 Task: Find connections with filter location Rio das Pedras with filter topic #fintechwith filter profile language Potuguese with filter current company Springer Nature Technology and Publishing Solutions with filter school Hansraj College with filter industry Retail with filter service category Bankruptcy Law with filter keywords title Photographer
Action: Mouse moved to (152, 209)
Screenshot: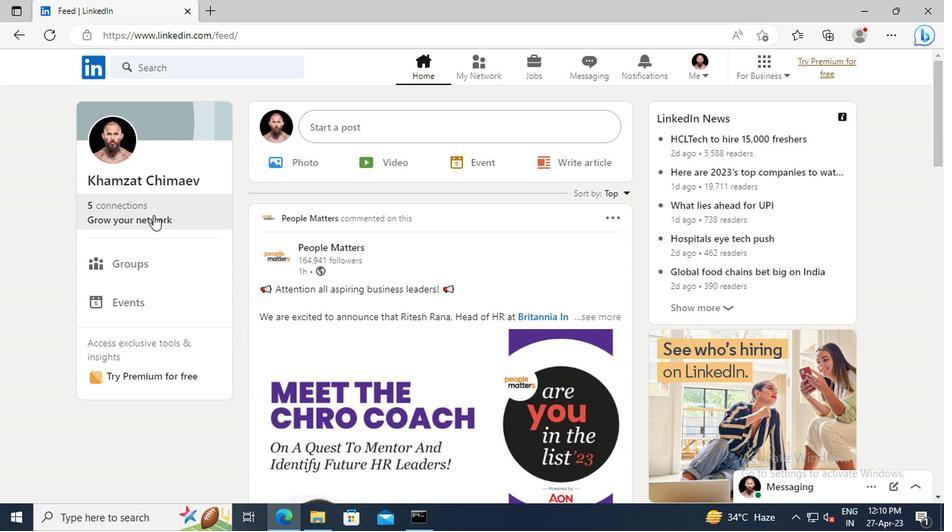 
Action: Mouse pressed left at (152, 209)
Screenshot: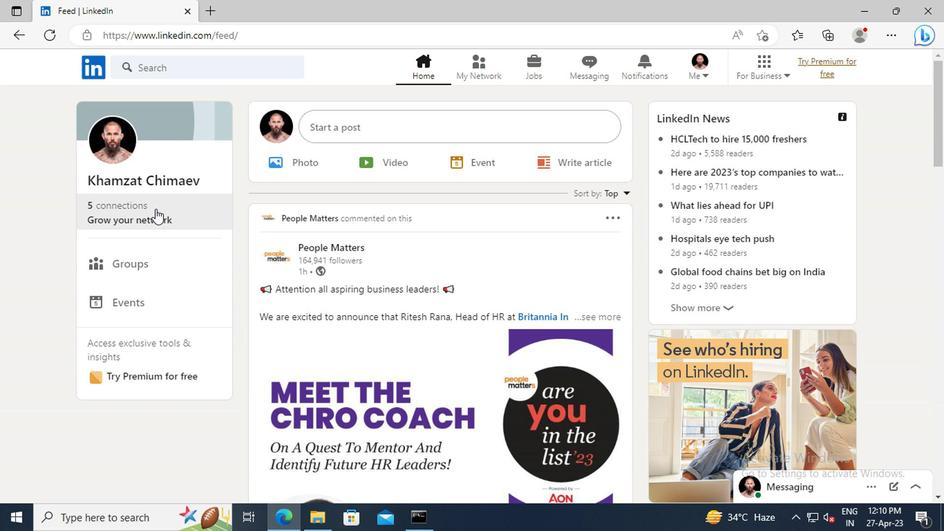 
Action: Mouse moved to (164, 152)
Screenshot: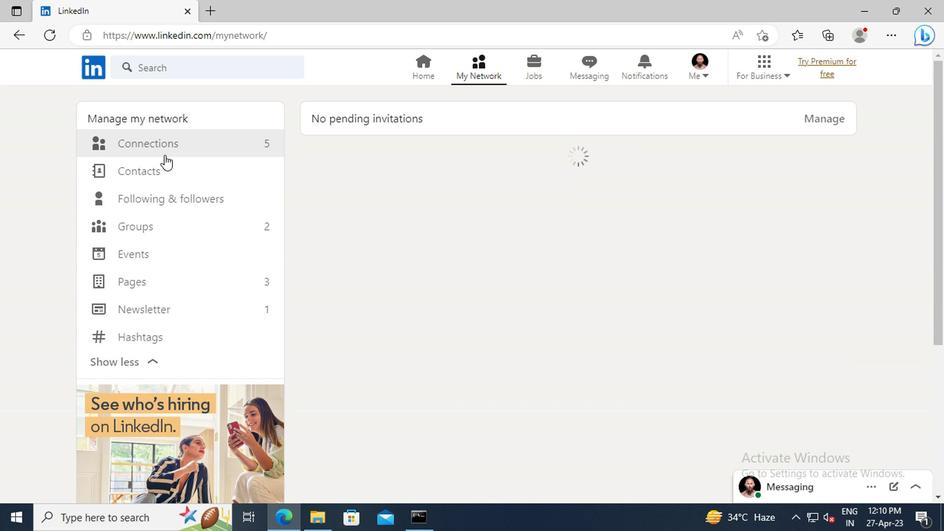 
Action: Mouse pressed left at (164, 152)
Screenshot: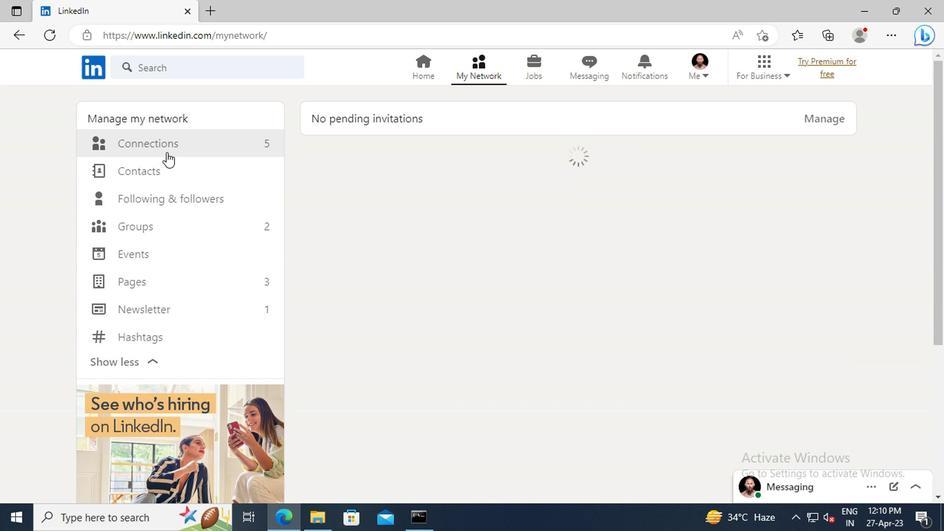 
Action: Mouse moved to (572, 149)
Screenshot: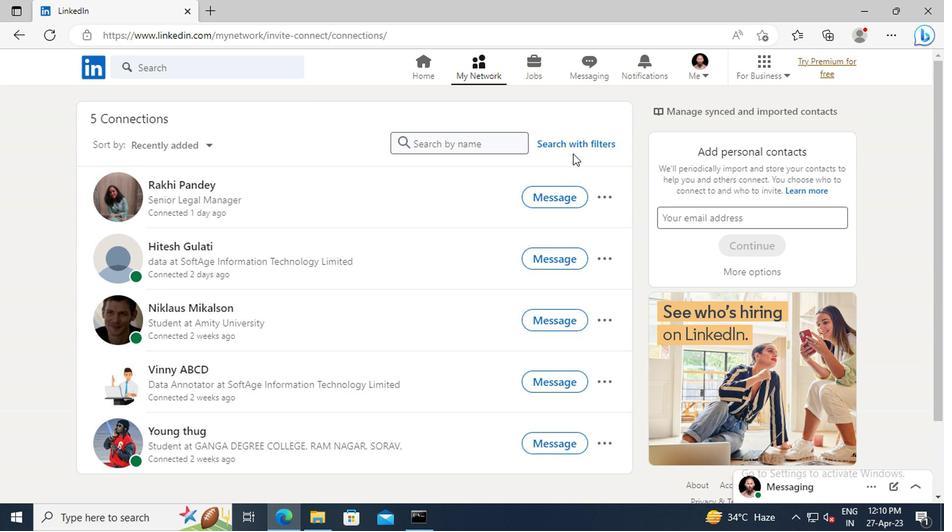 
Action: Mouse pressed left at (572, 149)
Screenshot: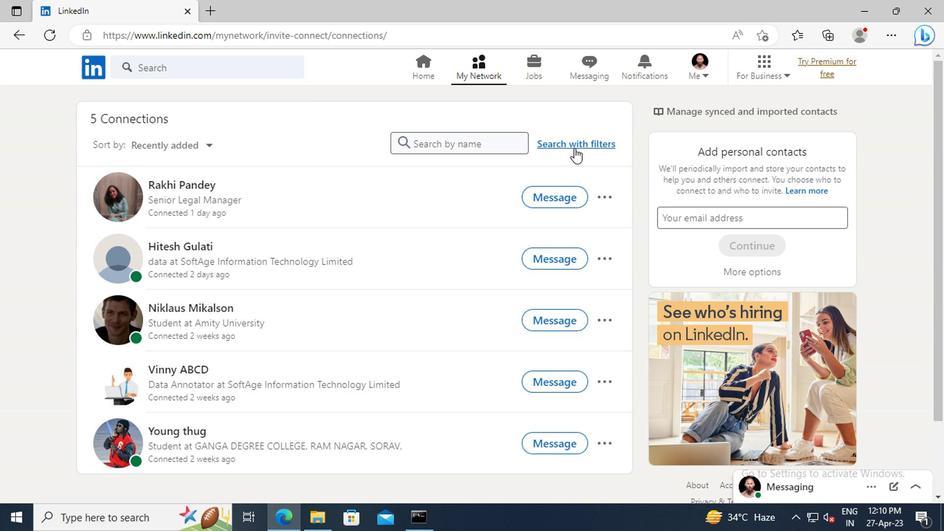 
Action: Mouse moved to (522, 112)
Screenshot: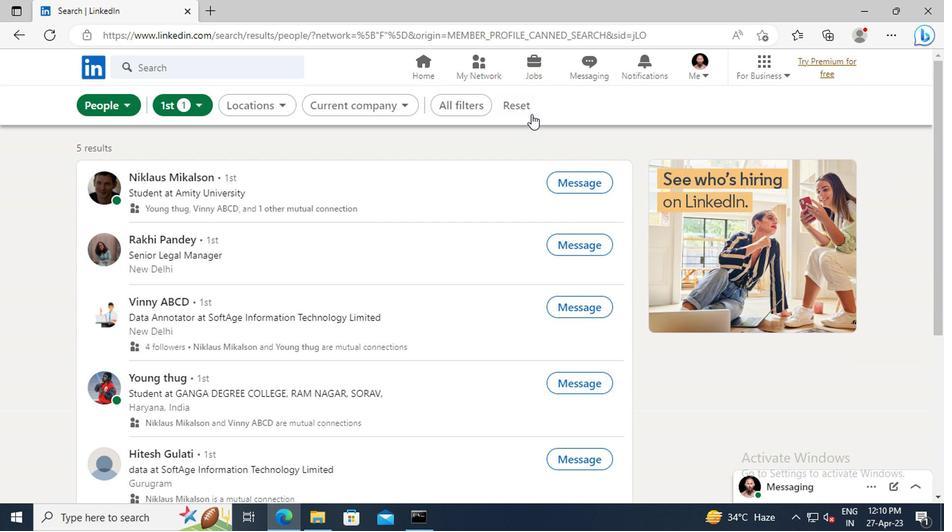 
Action: Mouse pressed left at (522, 112)
Screenshot: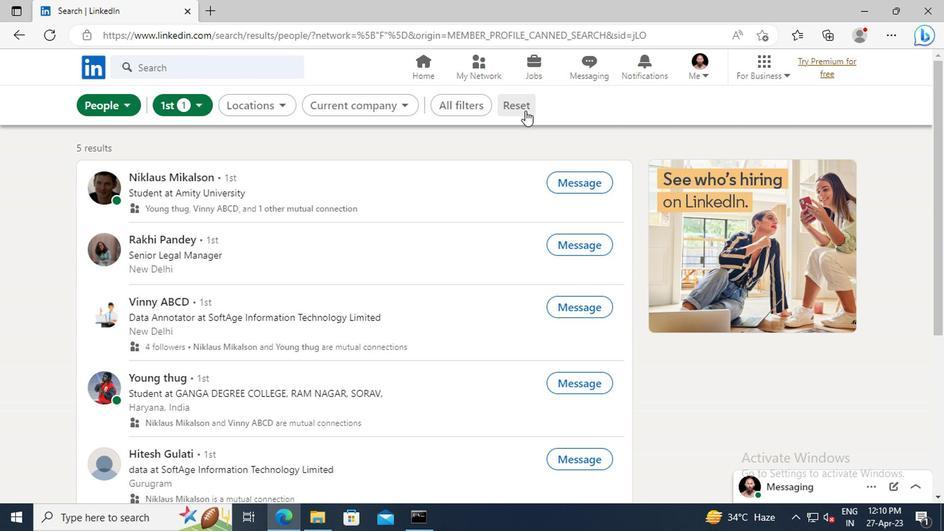 
Action: Mouse moved to (495, 108)
Screenshot: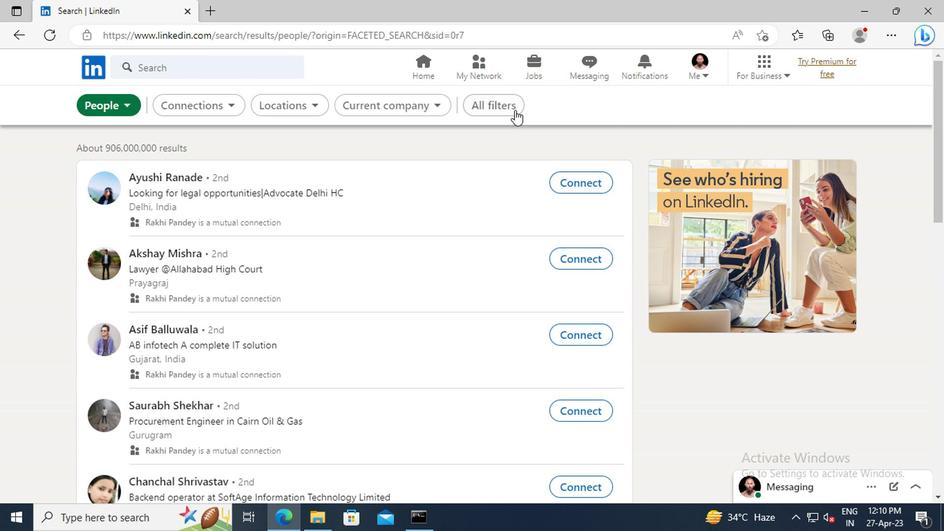 
Action: Mouse pressed left at (495, 108)
Screenshot: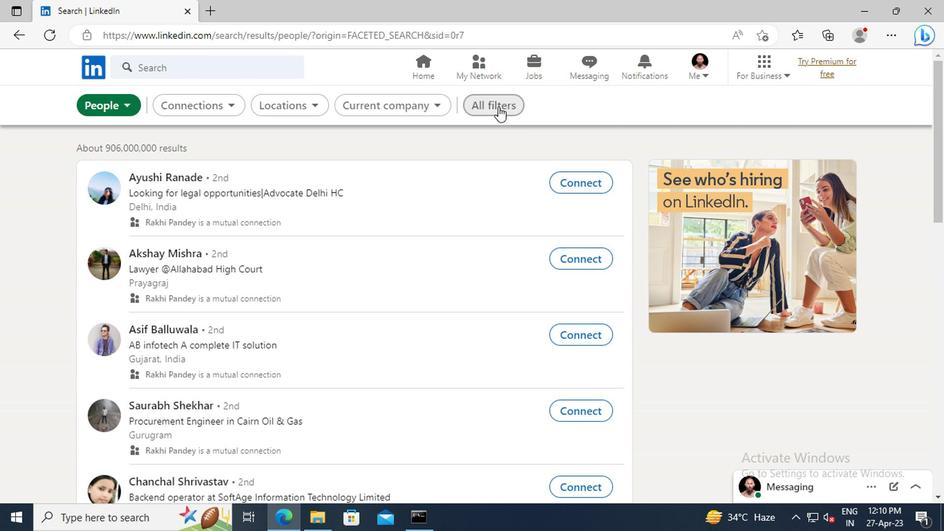 
Action: Mouse moved to (804, 226)
Screenshot: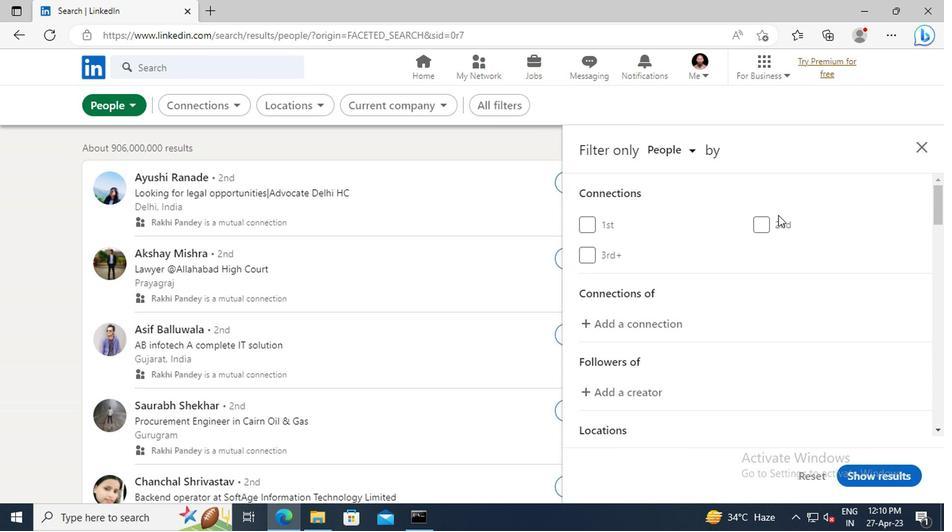 
Action: Mouse scrolled (804, 226) with delta (0, 0)
Screenshot: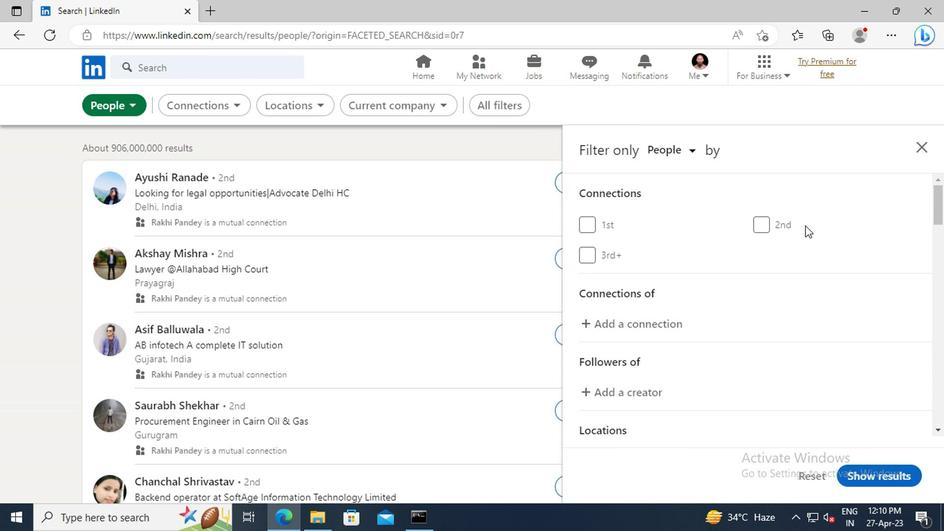 
Action: Mouse moved to (805, 227)
Screenshot: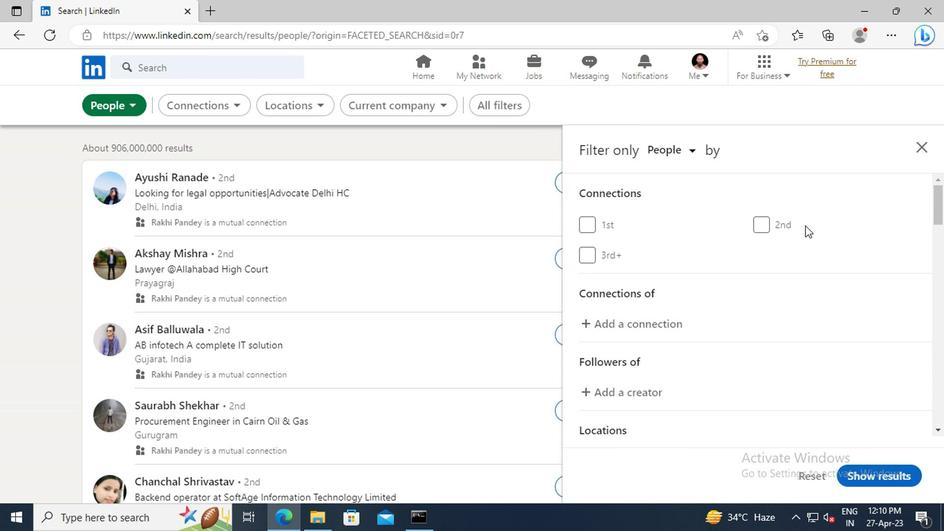 
Action: Mouse scrolled (805, 226) with delta (0, 0)
Screenshot: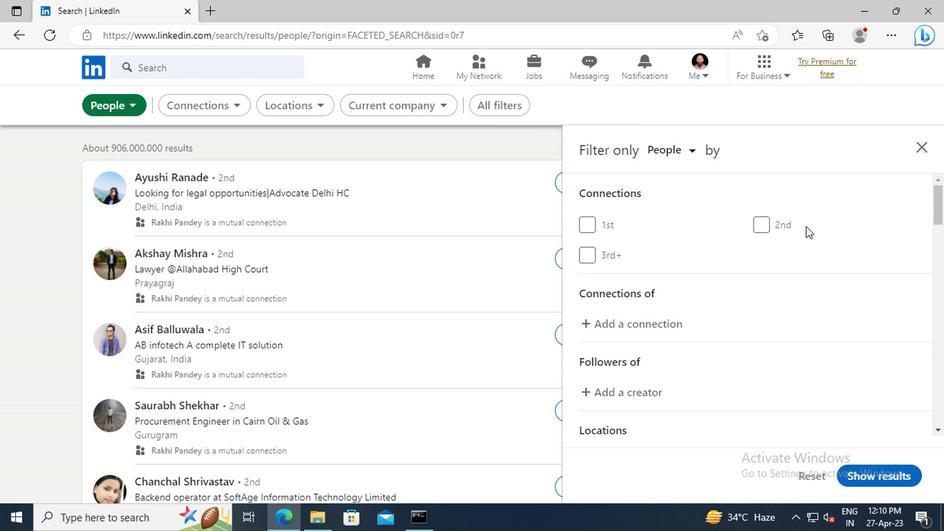 
Action: Mouse scrolled (805, 226) with delta (0, 0)
Screenshot: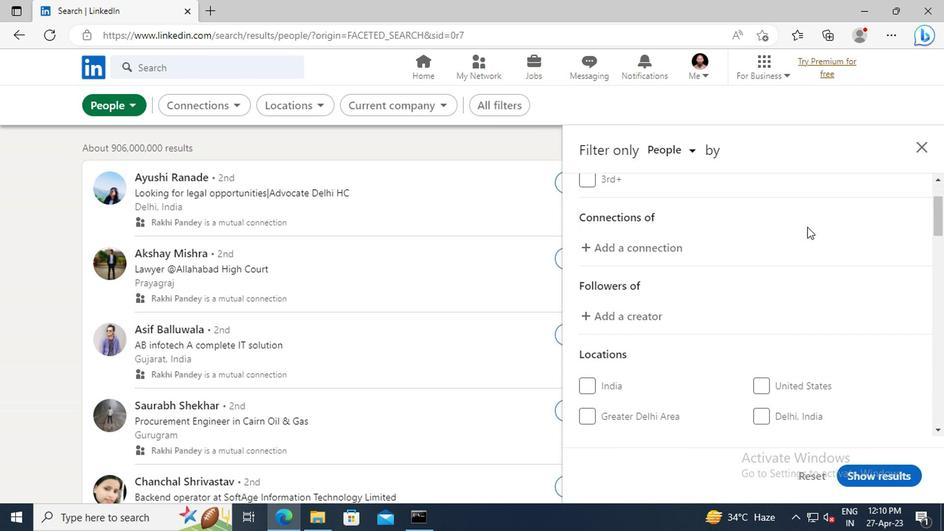 
Action: Mouse scrolled (805, 226) with delta (0, 0)
Screenshot: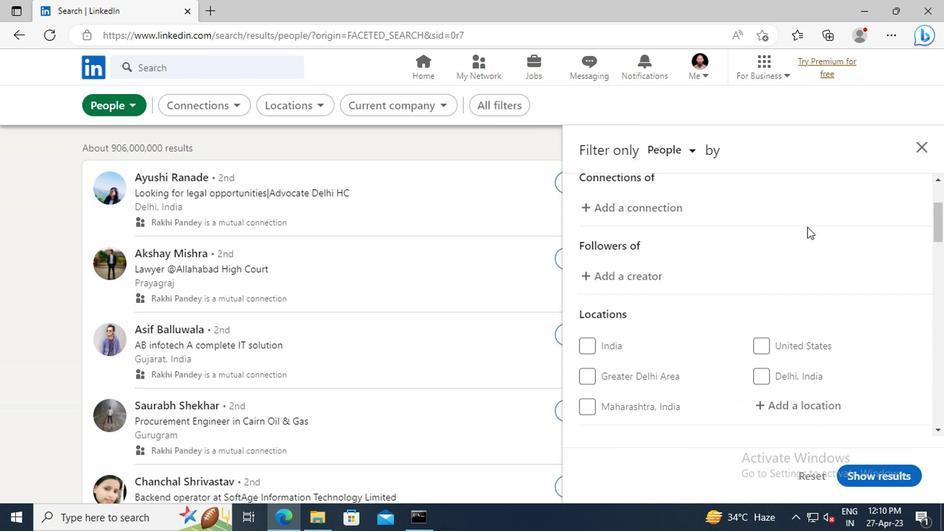 
Action: Mouse scrolled (805, 226) with delta (0, 0)
Screenshot: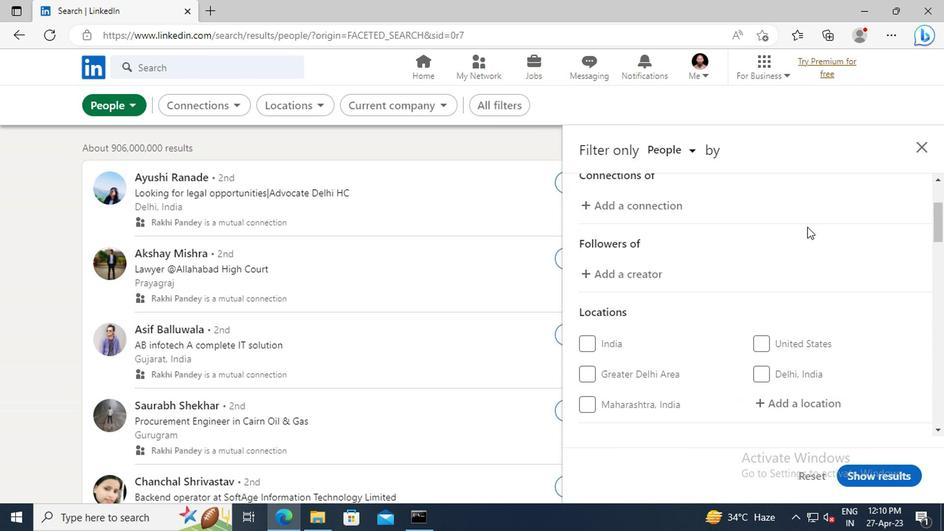 
Action: Mouse moved to (792, 325)
Screenshot: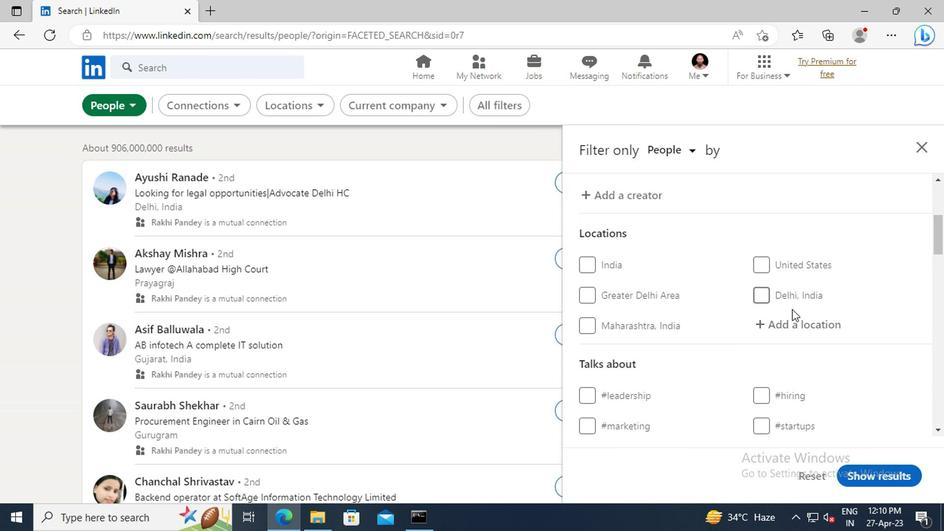 
Action: Mouse pressed left at (792, 325)
Screenshot: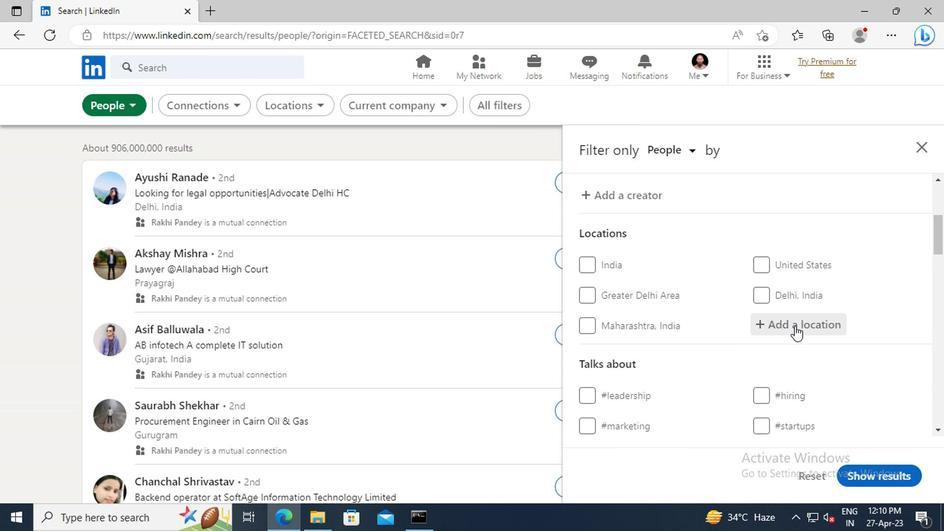 
Action: Key pressed <Key.shift>RIO<Key.space>DAS<Key.space><Key.shift>PEDRAS
Screenshot: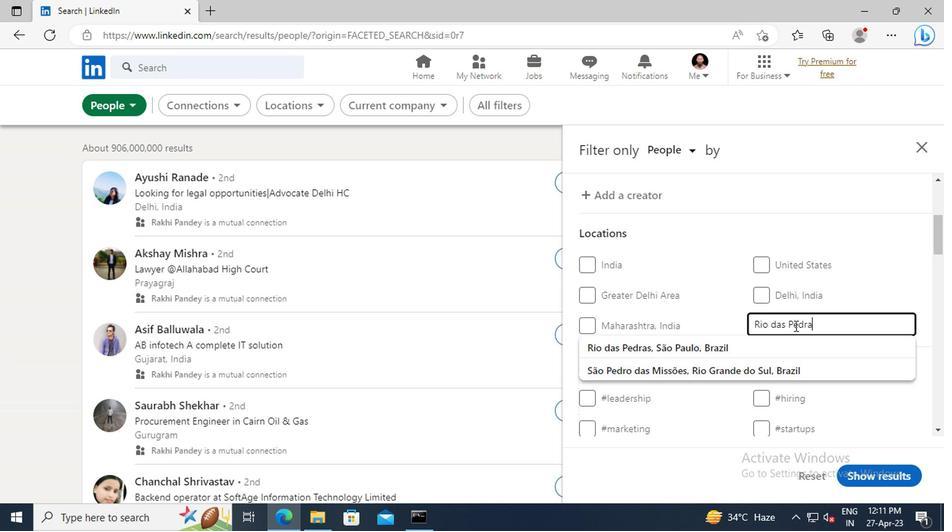 
Action: Mouse moved to (800, 343)
Screenshot: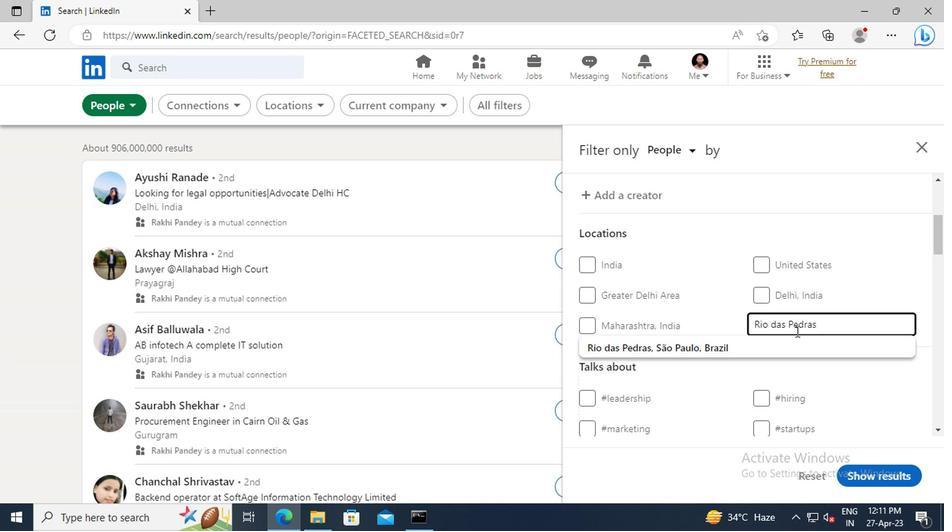 
Action: Mouse pressed left at (800, 343)
Screenshot: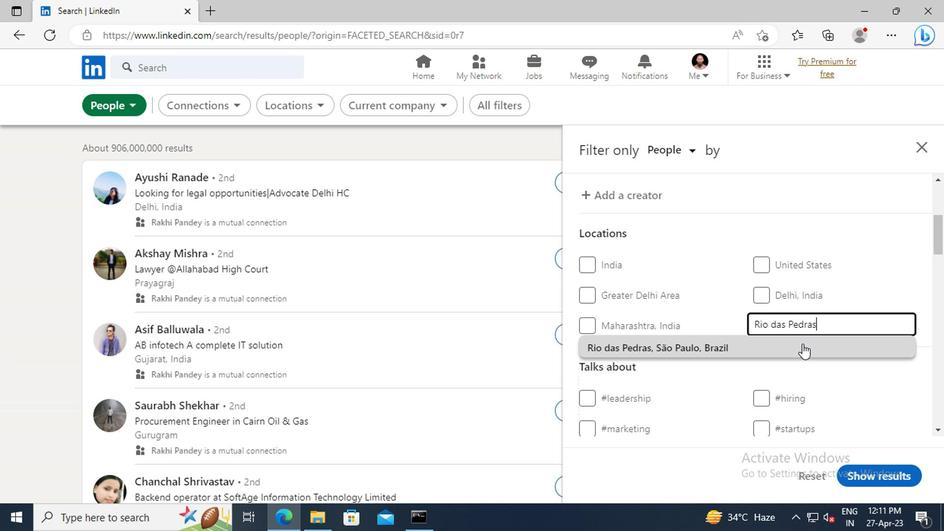 
Action: Mouse scrolled (800, 342) with delta (0, 0)
Screenshot: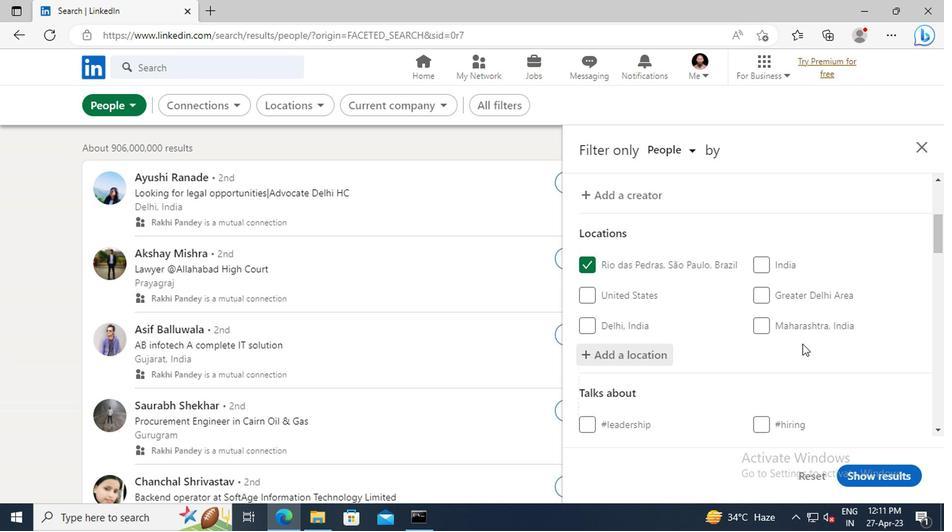 
Action: Mouse scrolled (800, 342) with delta (0, 0)
Screenshot: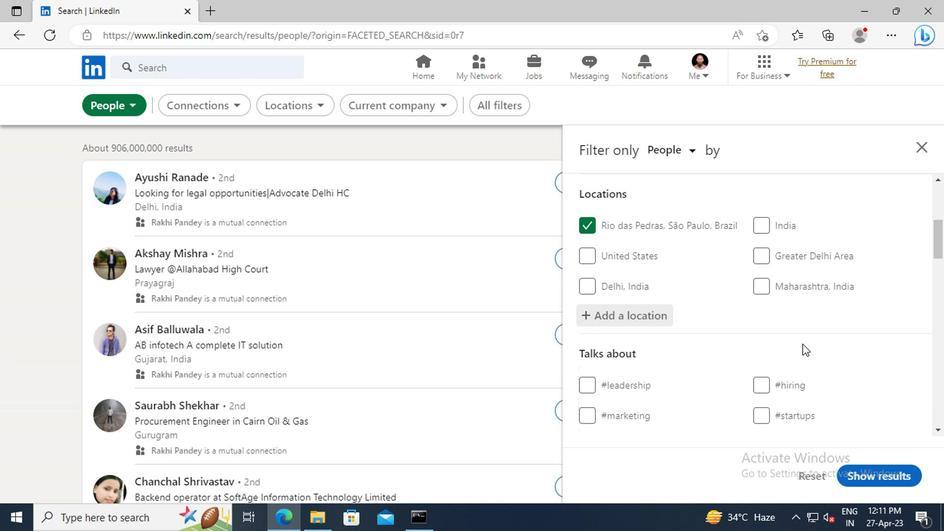 
Action: Mouse scrolled (800, 342) with delta (0, 0)
Screenshot: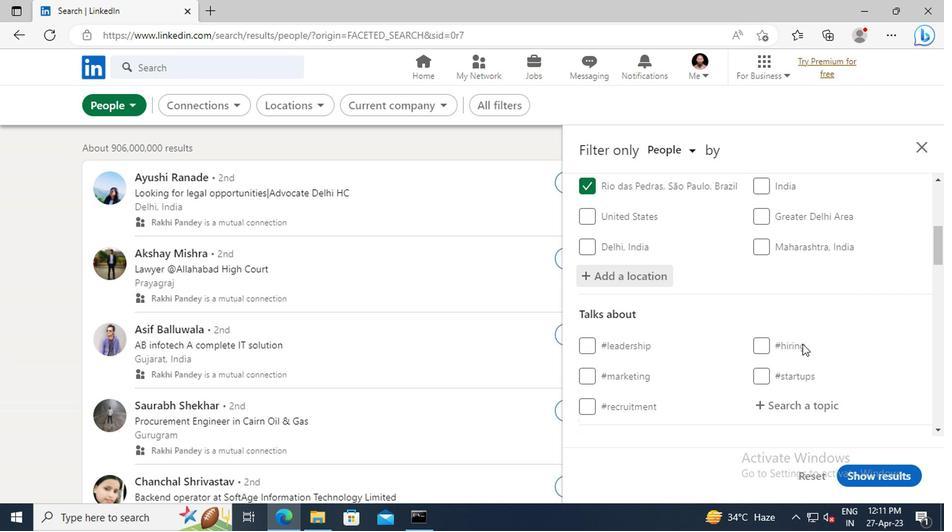 
Action: Mouse scrolled (800, 342) with delta (0, 0)
Screenshot: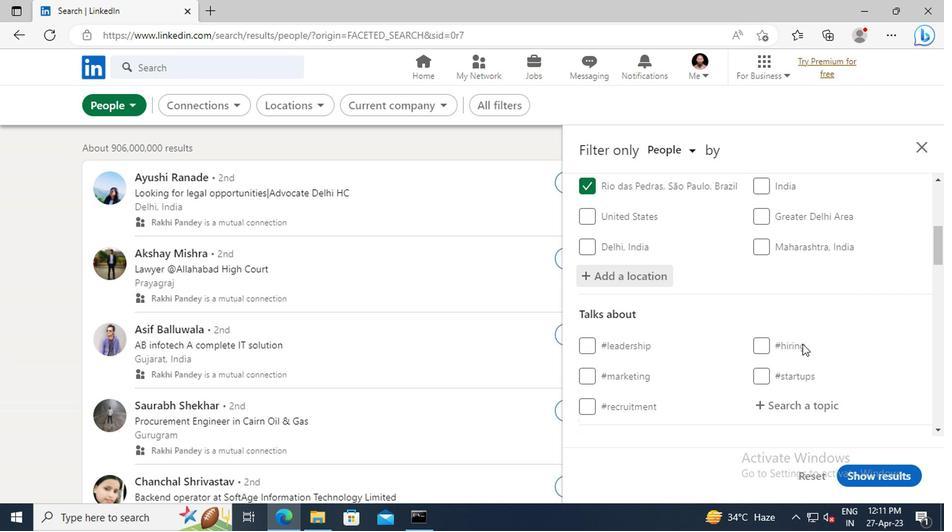 
Action: Mouse moved to (800, 326)
Screenshot: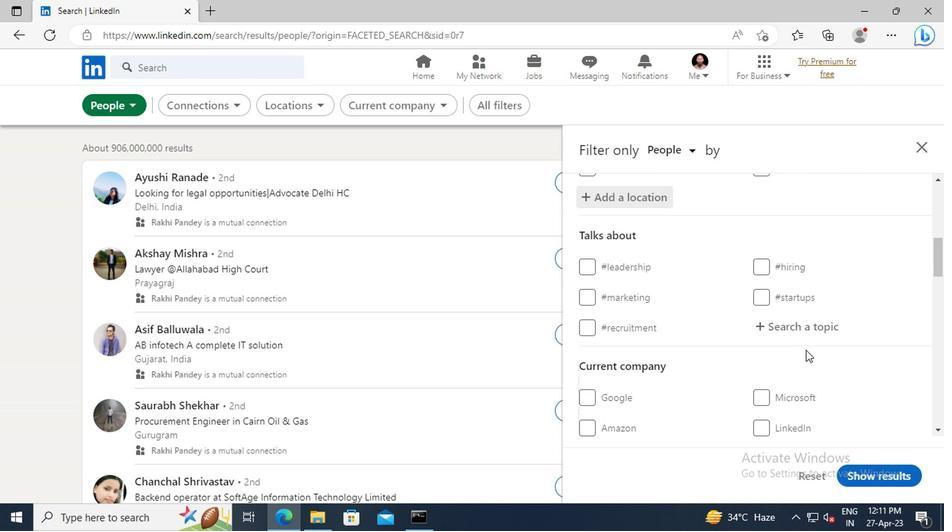 
Action: Mouse pressed left at (800, 326)
Screenshot: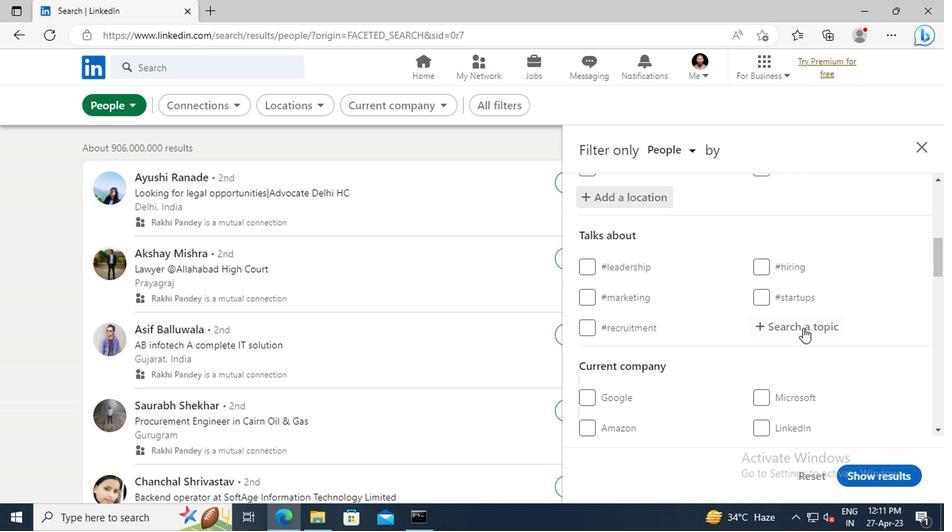 
Action: Key pressed <Key.shift>#FINTECHWITH<Key.enter>
Screenshot: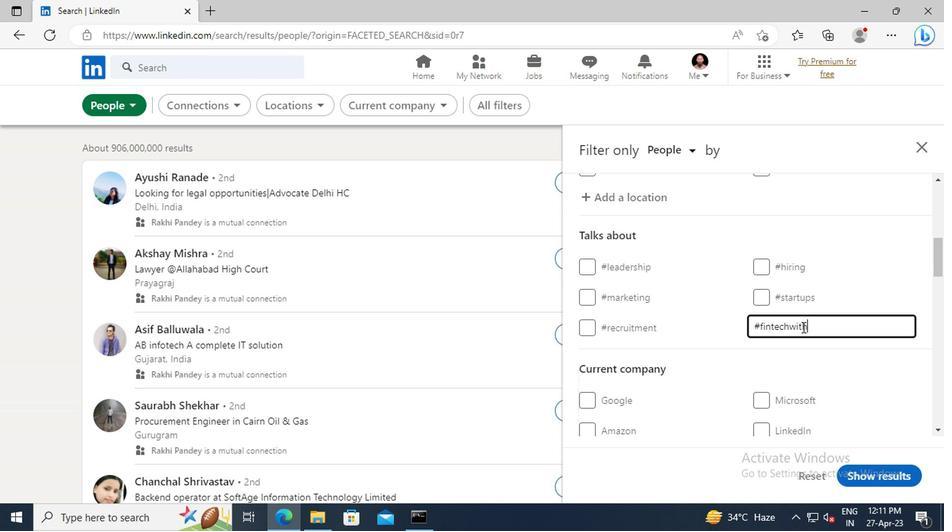 
Action: Mouse moved to (776, 311)
Screenshot: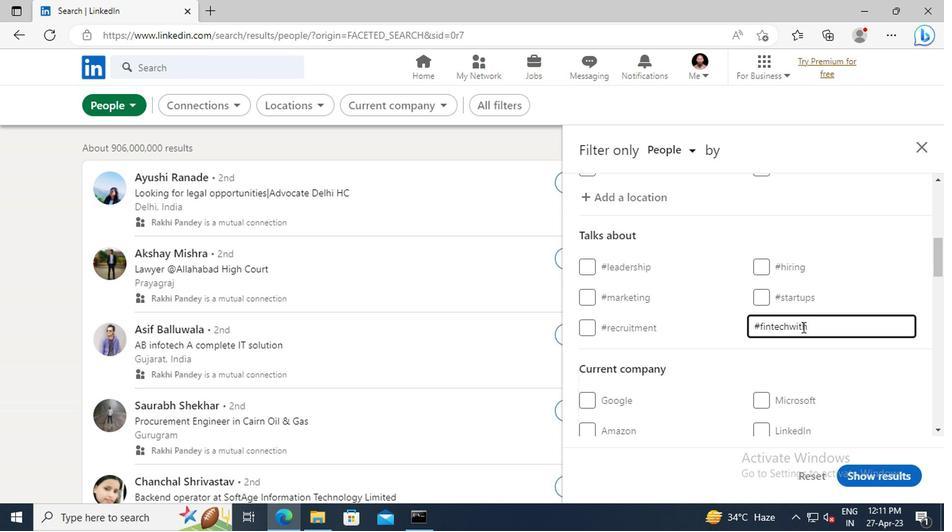 
Action: Mouse scrolled (776, 311) with delta (0, 0)
Screenshot: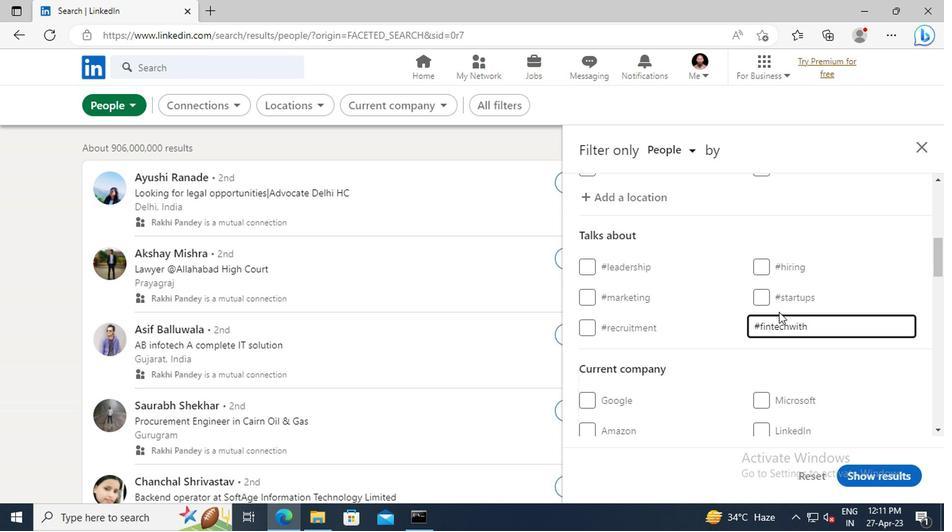 
Action: Mouse scrolled (776, 311) with delta (0, 0)
Screenshot: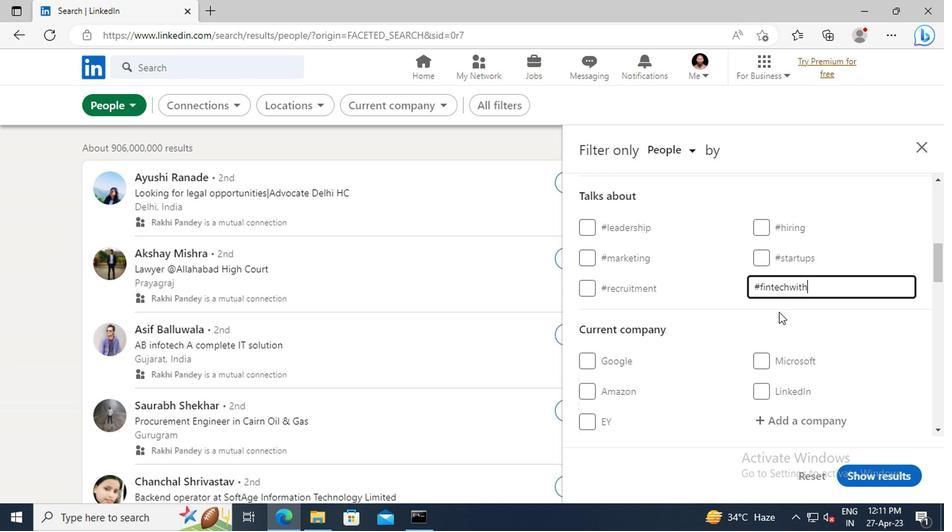 
Action: Mouse scrolled (776, 311) with delta (0, 0)
Screenshot: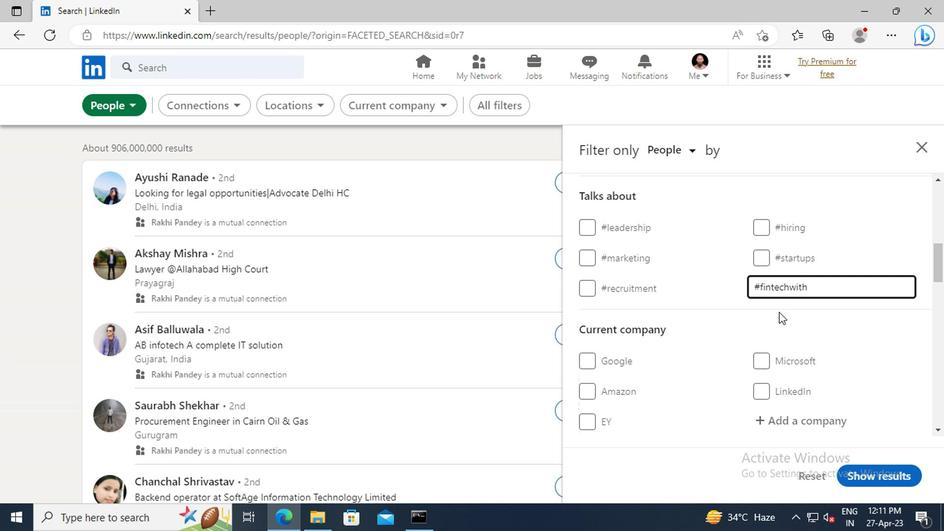 
Action: Mouse scrolled (776, 311) with delta (0, 0)
Screenshot: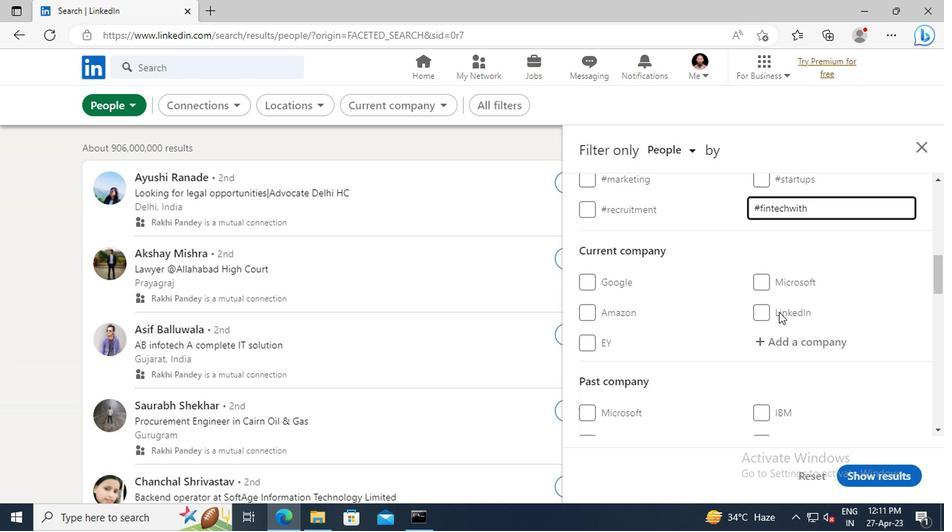 
Action: Mouse scrolled (776, 311) with delta (0, 0)
Screenshot: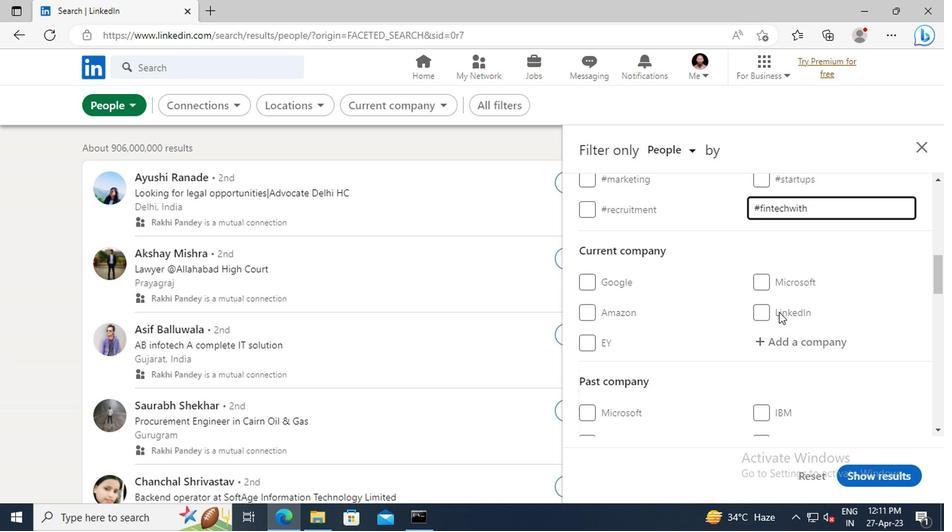 
Action: Mouse scrolled (776, 311) with delta (0, 0)
Screenshot: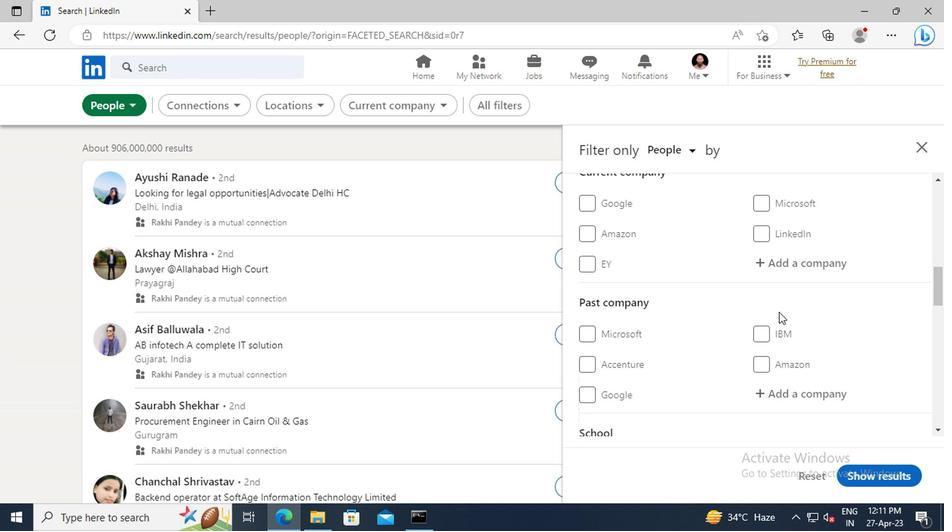 
Action: Mouse scrolled (776, 311) with delta (0, 0)
Screenshot: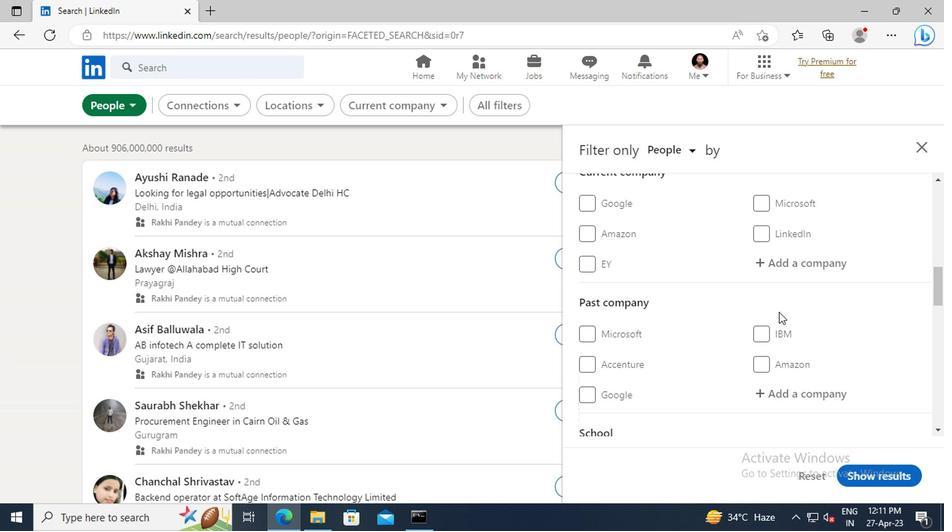 
Action: Mouse scrolled (776, 311) with delta (0, 0)
Screenshot: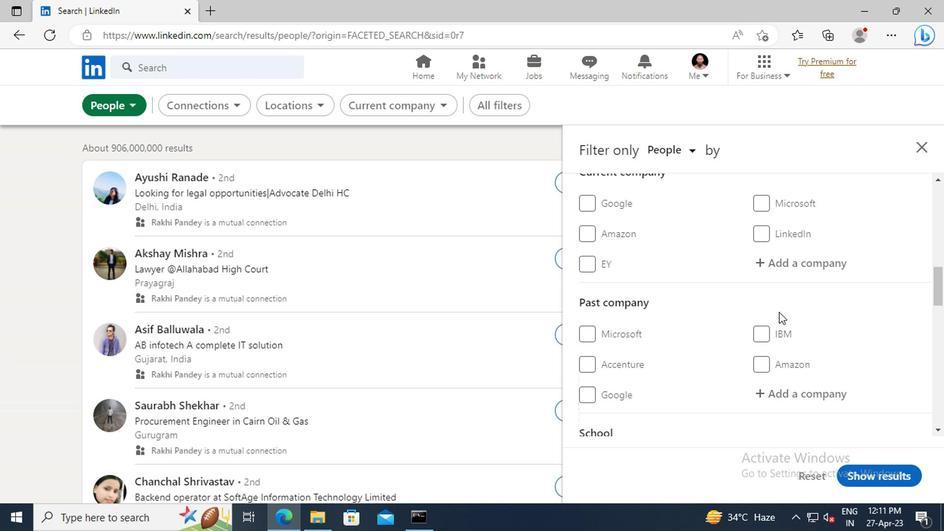 
Action: Mouse scrolled (776, 311) with delta (0, 0)
Screenshot: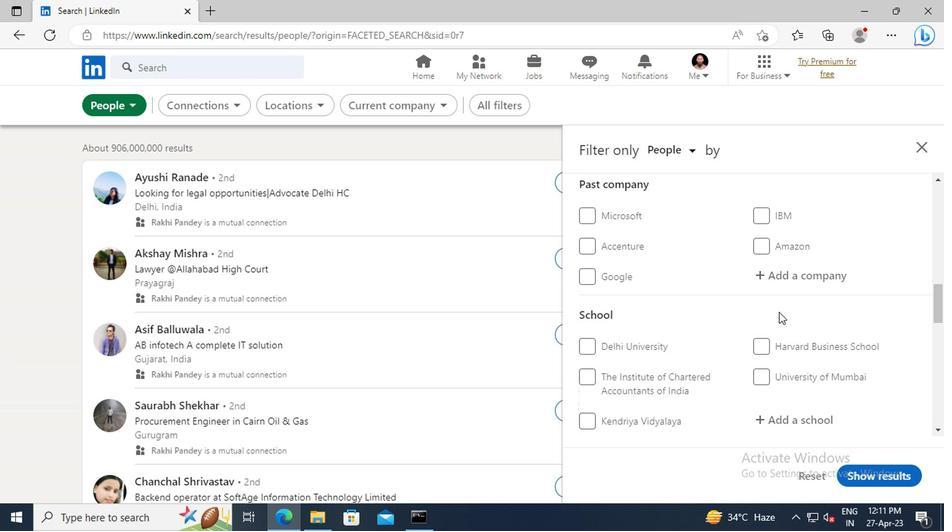 
Action: Mouse scrolled (776, 311) with delta (0, 0)
Screenshot: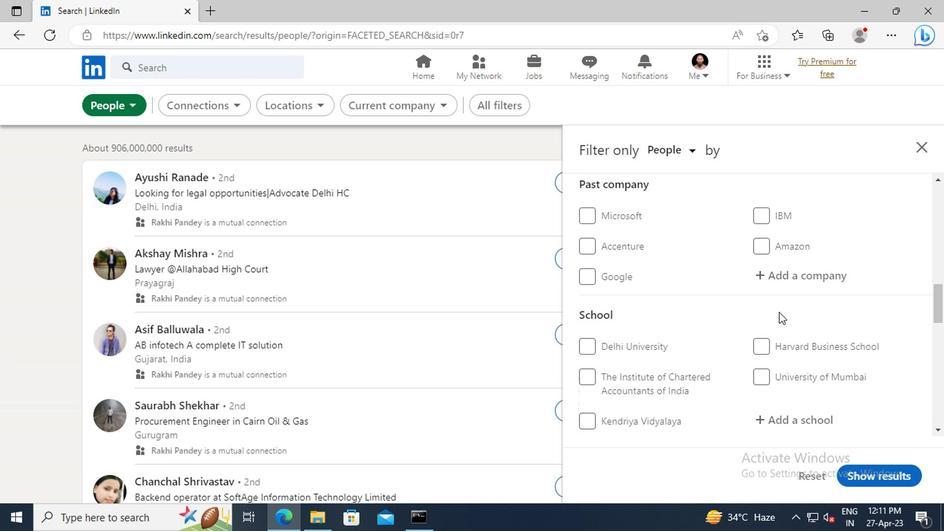 
Action: Mouse scrolled (776, 311) with delta (0, 0)
Screenshot: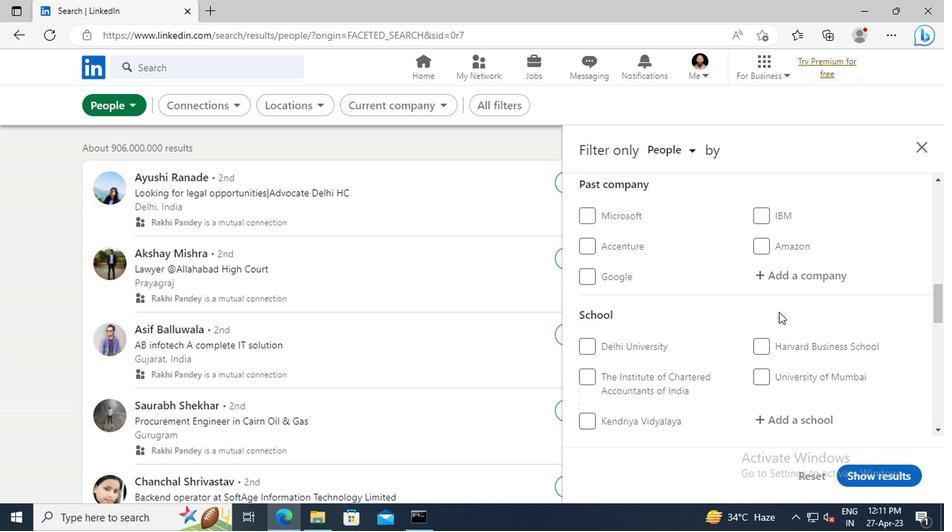
Action: Mouse scrolled (776, 311) with delta (0, 0)
Screenshot: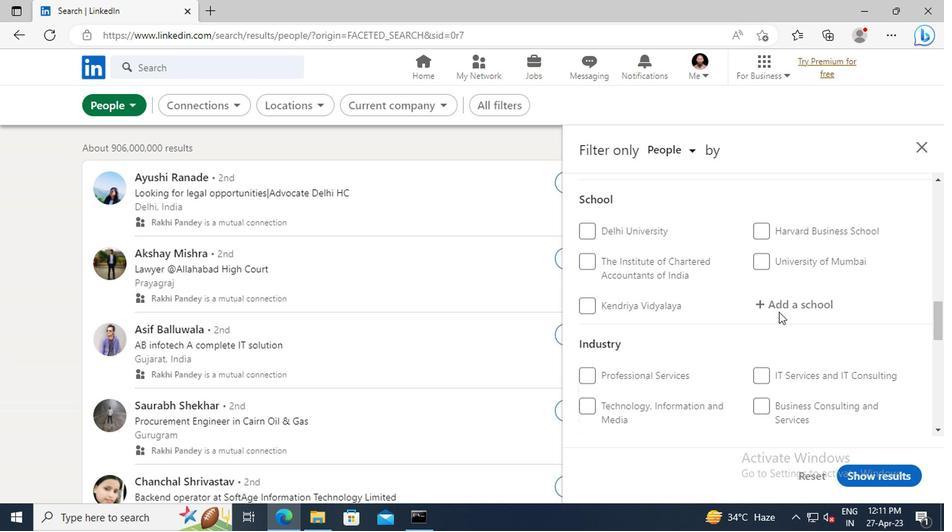 
Action: Mouse scrolled (776, 311) with delta (0, 0)
Screenshot: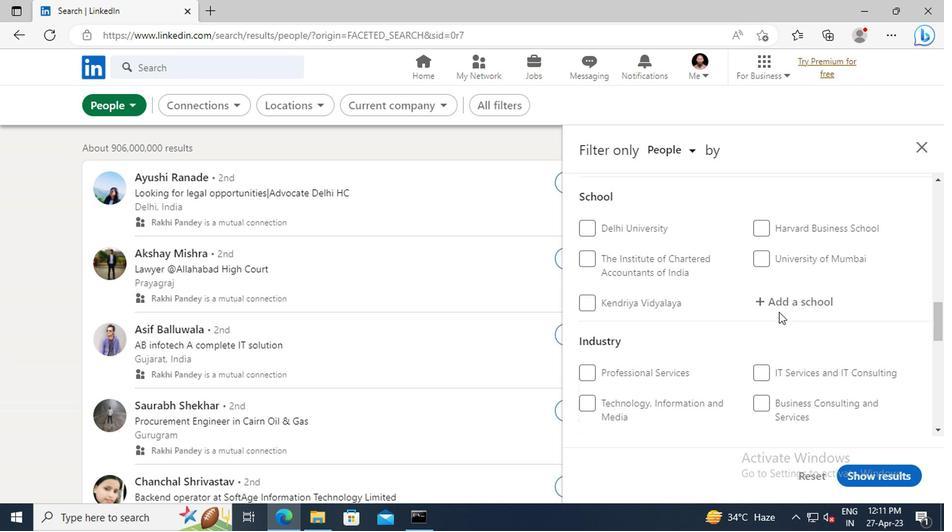 
Action: Mouse scrolled (776, 311) with delta (0, 0)
Screenshot: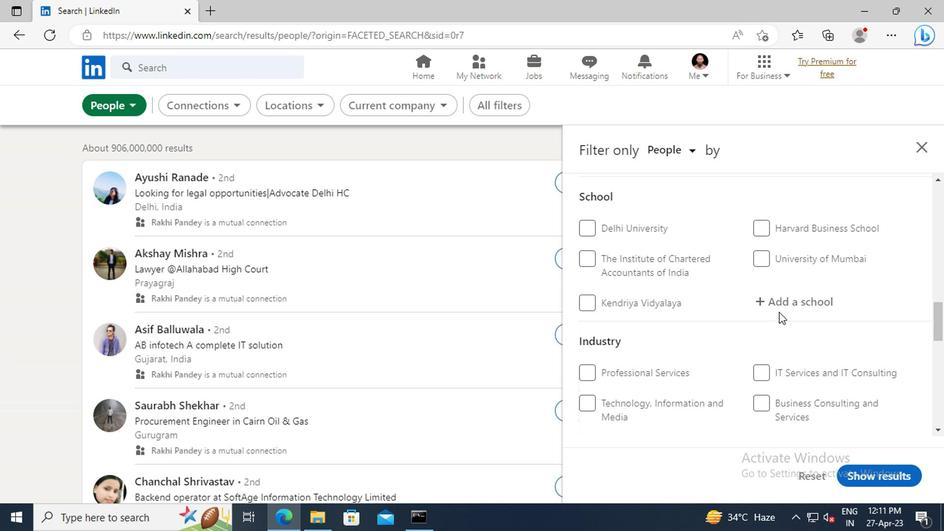 
Action: Mouse scrolled (776, 311) with delta (0, 0)
Screenshot: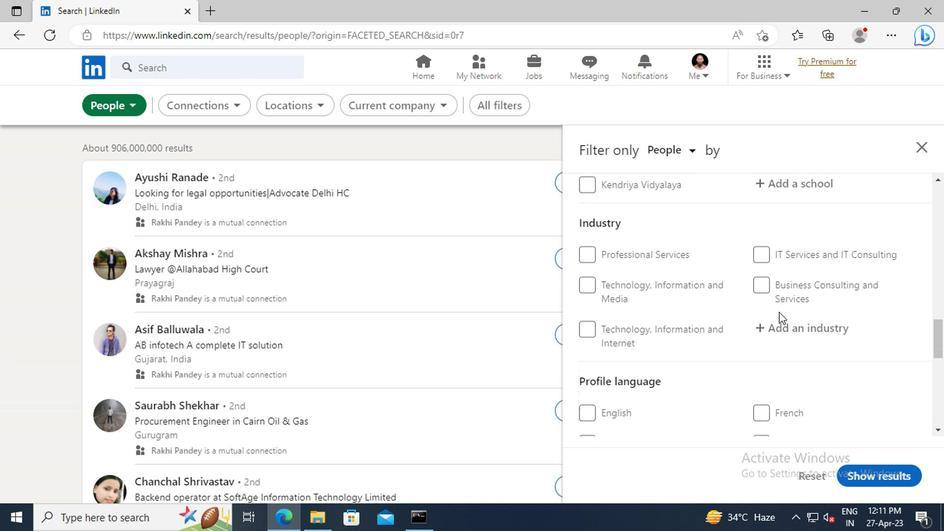 
Action: Mouse scrolled (776, 311) with delta (0, 0)
Screenshot: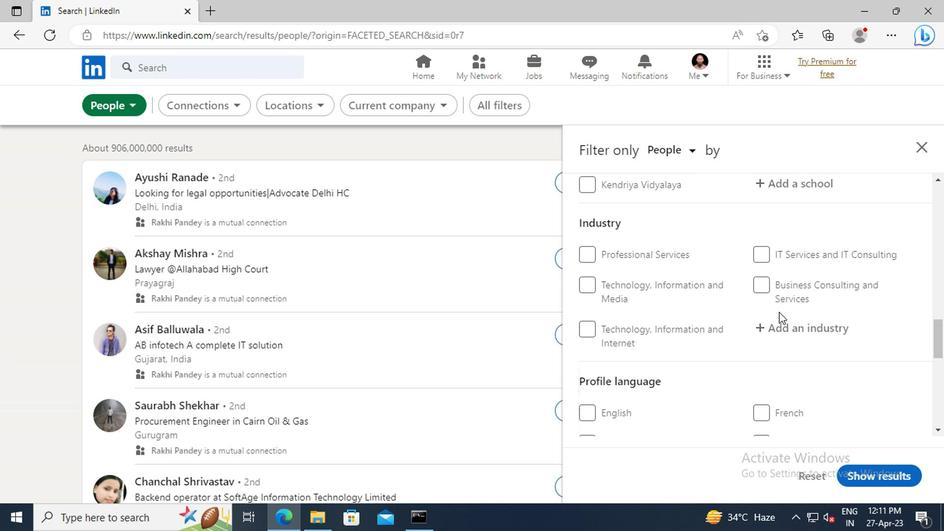 
Action: Mouse moved to (764, 365)
Screenshot: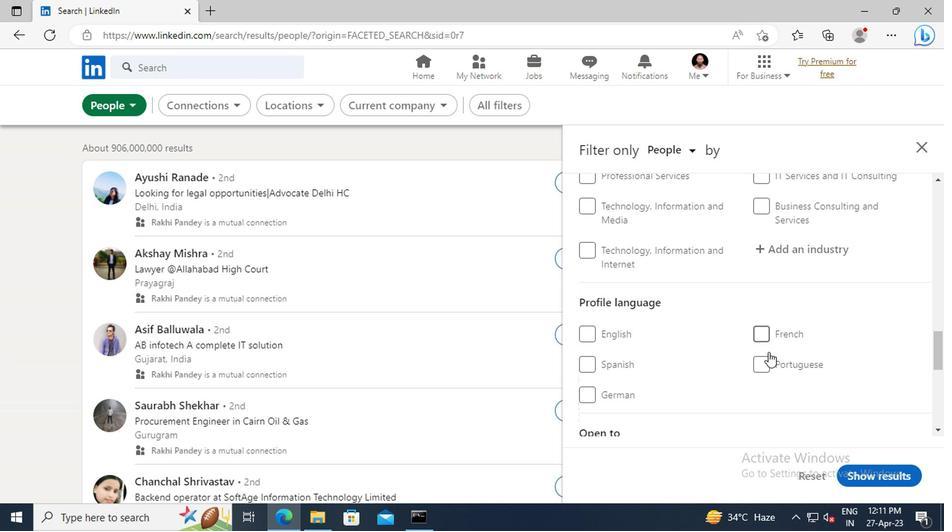 
Action: Mouse pressed left at (764, 365)
Screenshot: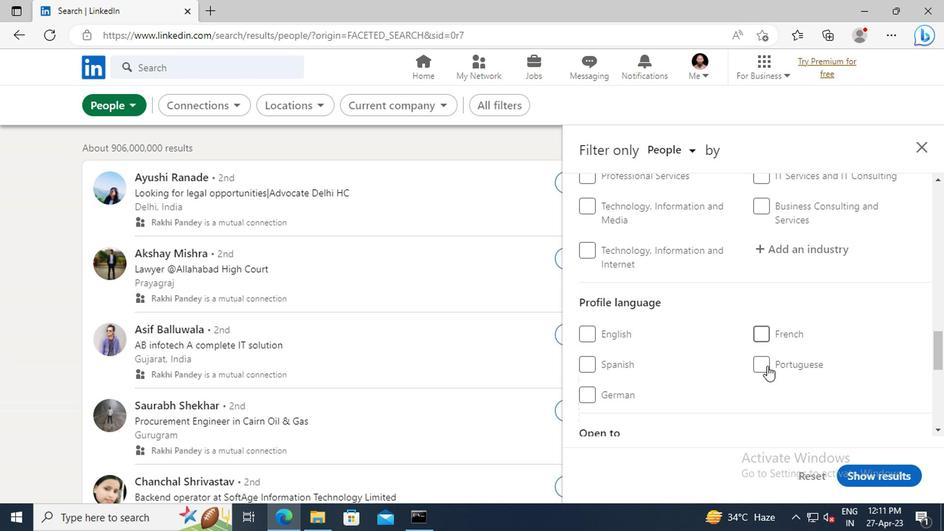 
Action: Mouse moved to (779, 351)
Screenshot: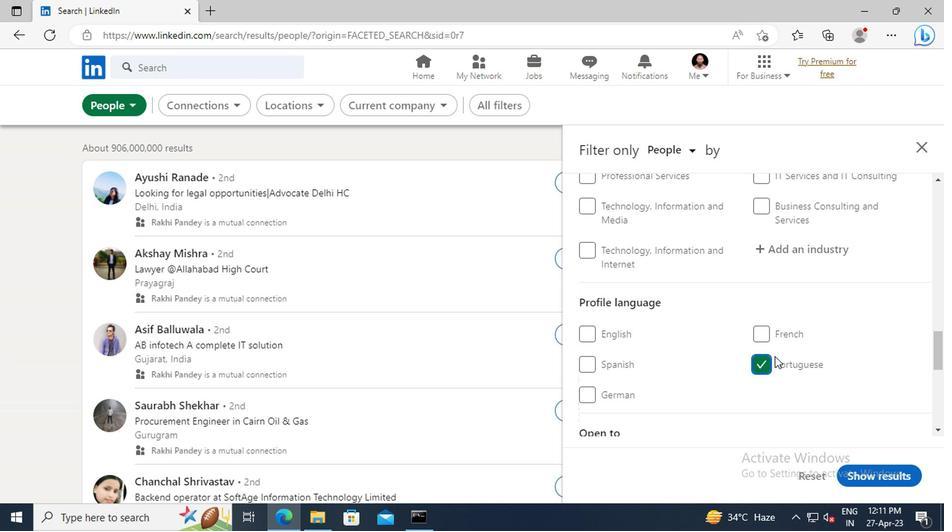 
Action: Mouse scrolled (779, 352) with delta (0, 0)
Screenshot: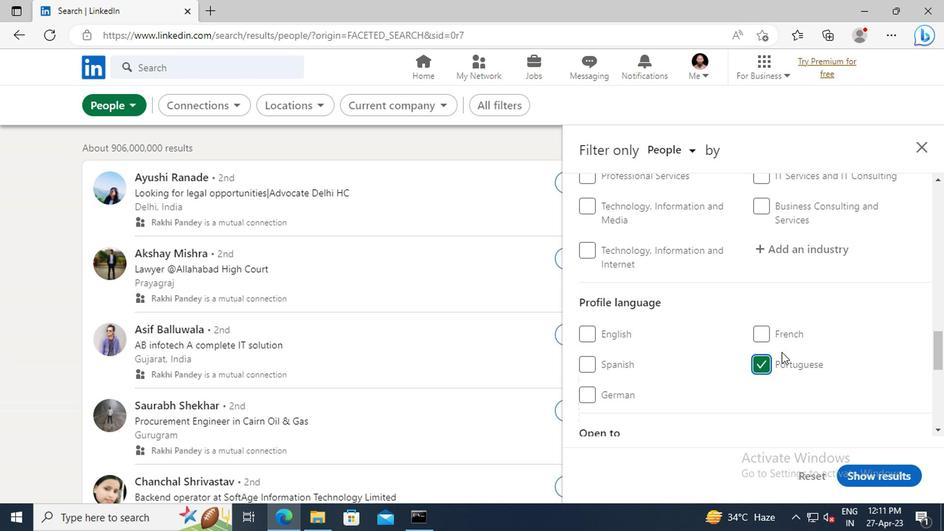 
Action: Mouse scrolled (779, 352) with delta (0, 0)
Screenshot: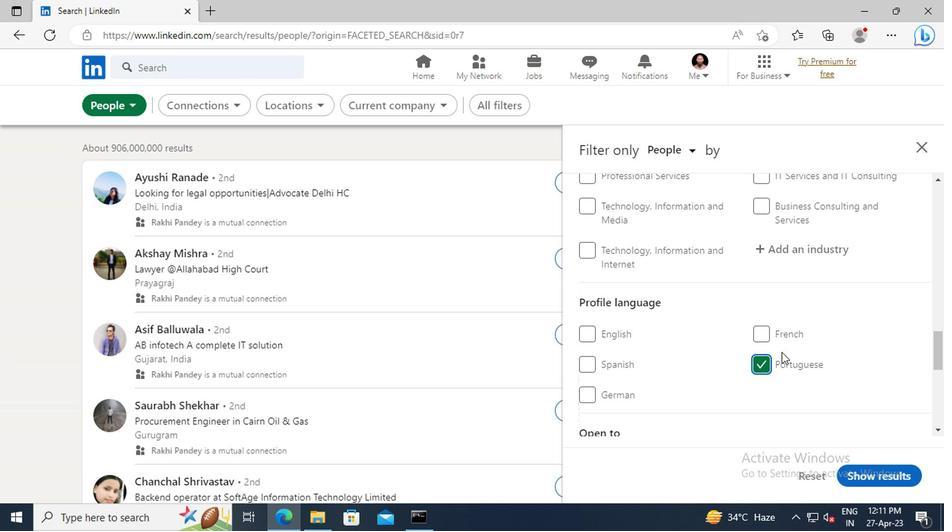 
Action: Mouse scrolled (779, 352) with delta (0, 0)
Screenshot: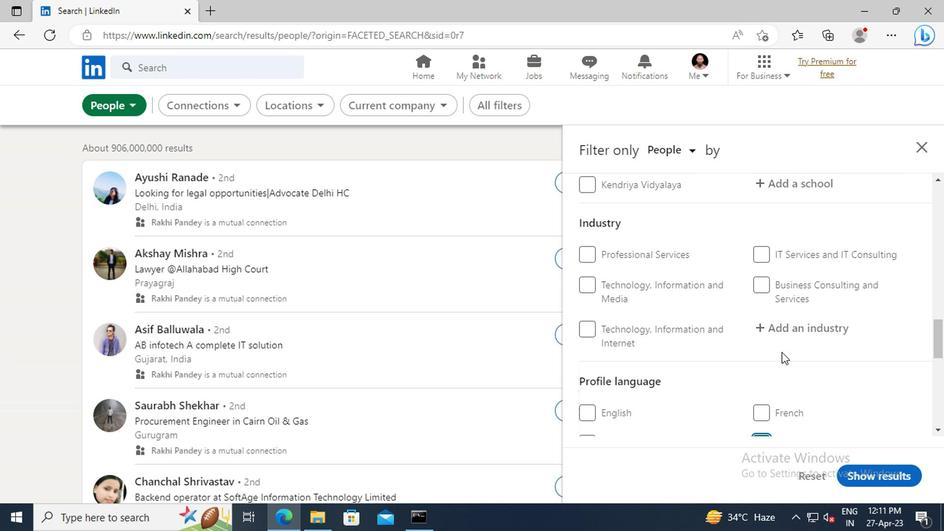 
Action: Mouse scrolled (779, 352) with delta (0, 0)
Screenshot: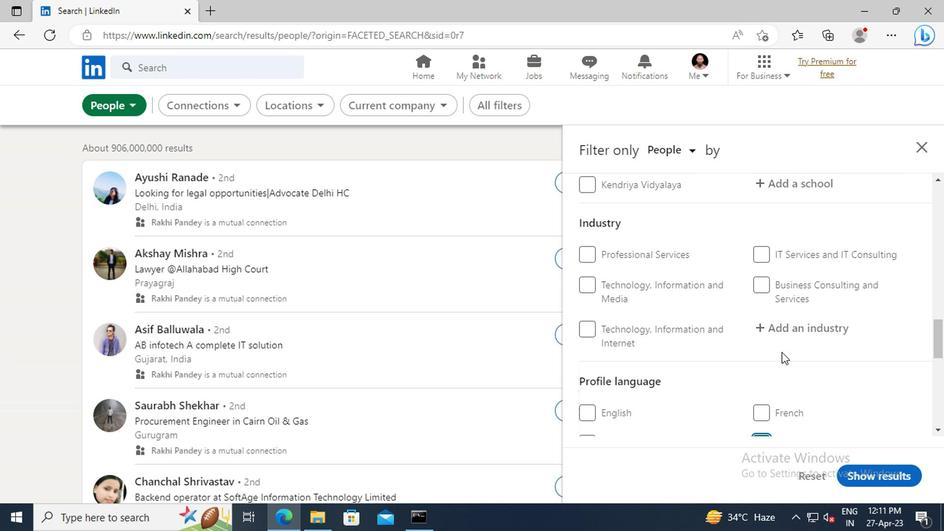 
Action: Mouse scrolled (779, 352) with delta (0, 0)
Screenshot: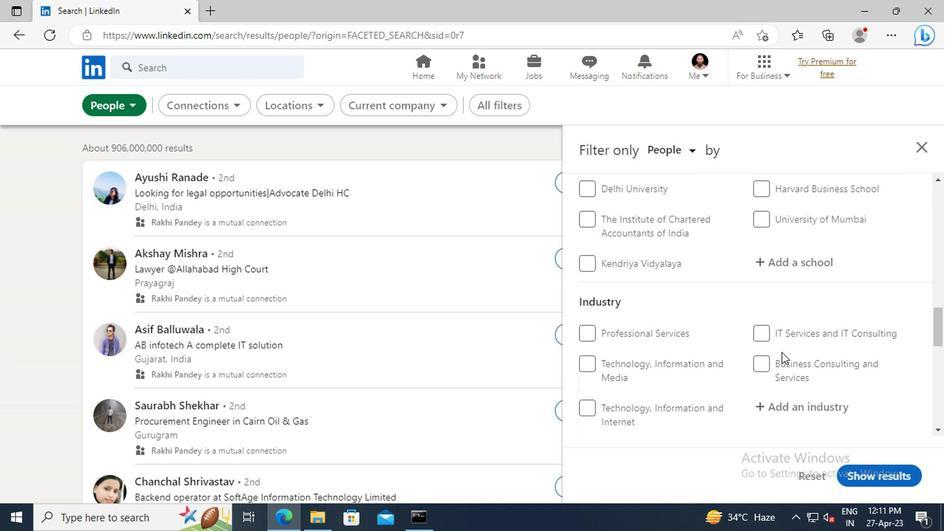 
Action: Mouse scrolled (779, 352) with delta (0, 0)
Screenshot: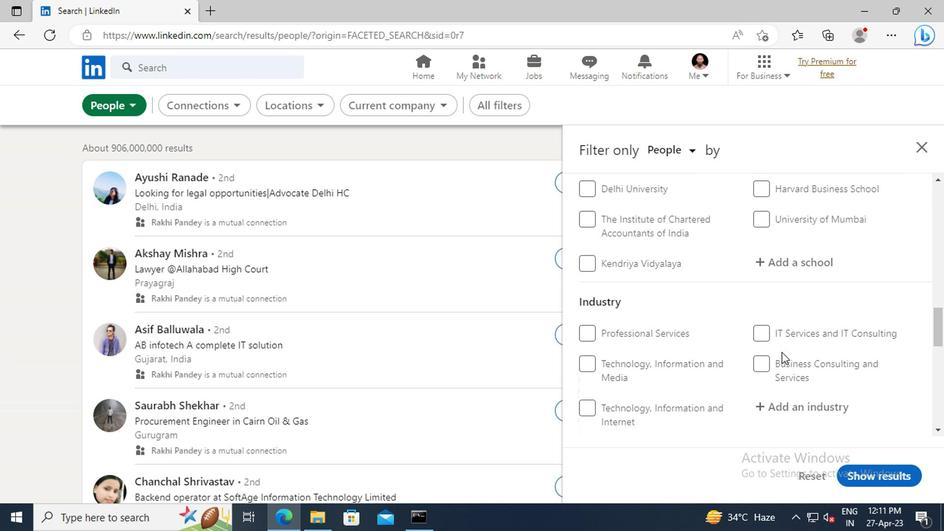 
Action: Mouse scrolled (779, 352) with delta (0, 0)
Screenshot: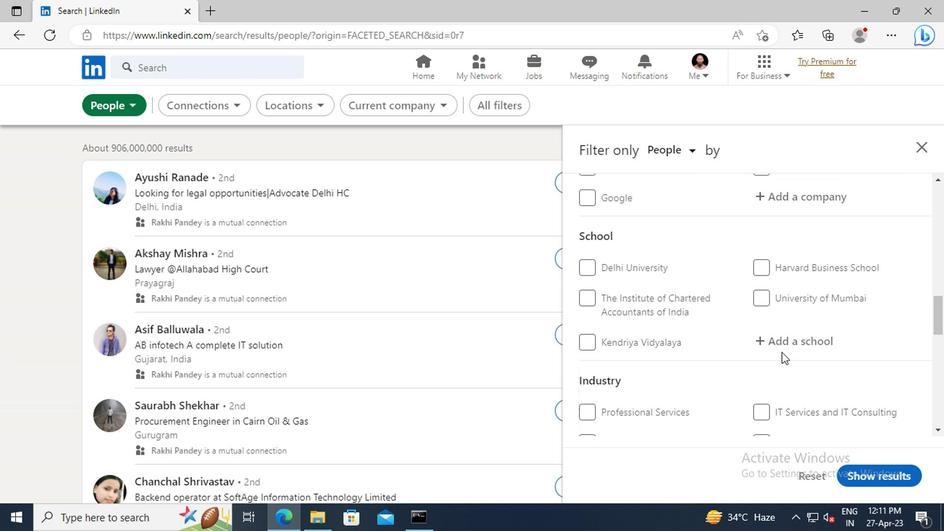 
Action: Mouse scrolled (779, 352) with delta (0, 0)
Screenshot: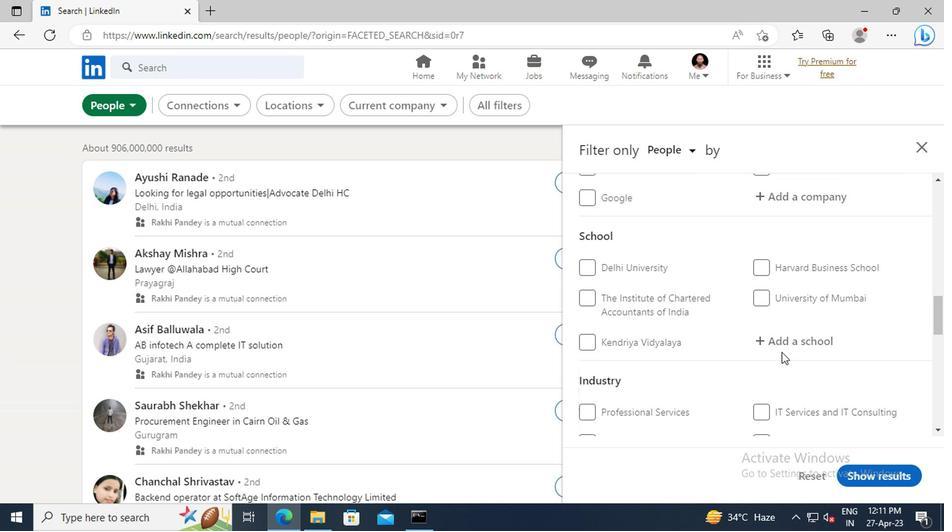 
Action: Mouse scrolled (779, 352) with delta (0, 0)
Screenshot: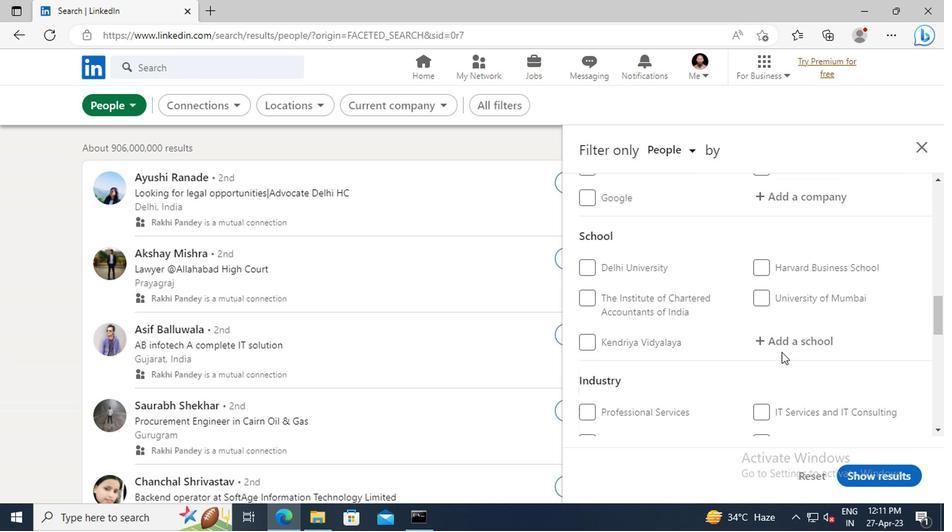 
Action: Mouse scrolled (779, 352) with delta (0, 0)
Screenshot: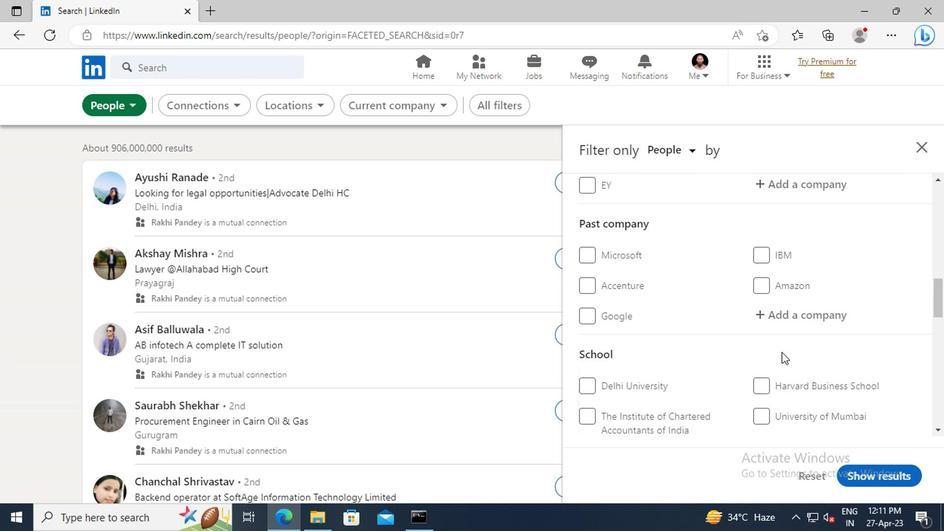 
Action: Mouse scrolled (779, 352) with delta (0, 0)
Screenshot: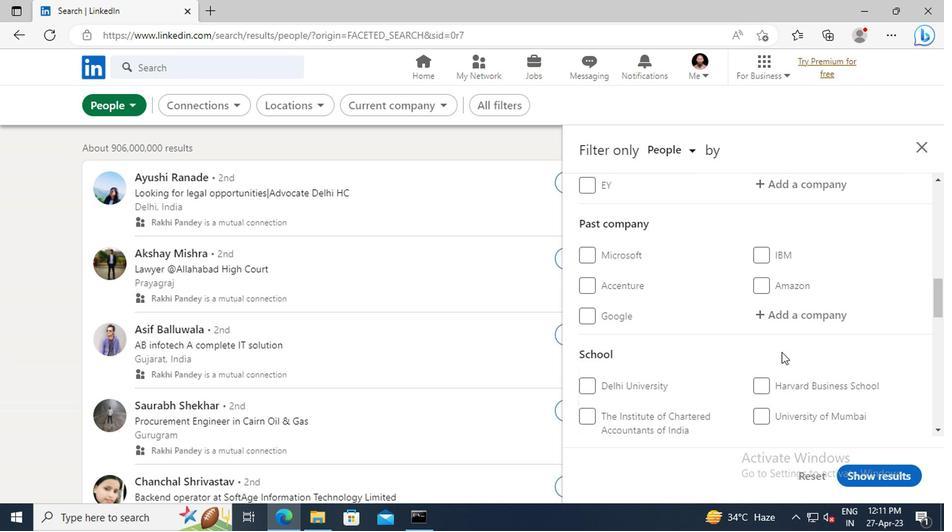 
Action: Mouse moved to (779, 350)
Screenshot: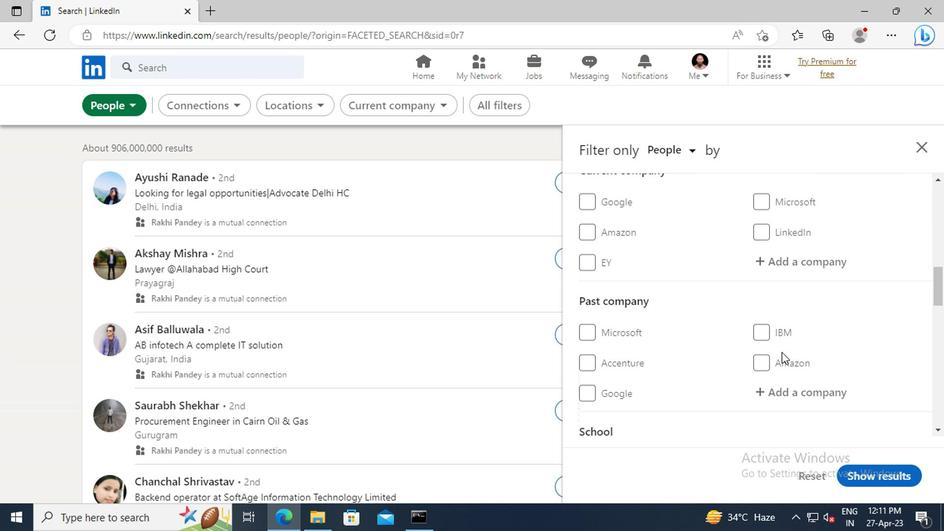
Action: Mouse scrolled (779, 351) with delta (0, 0)
Screenshot: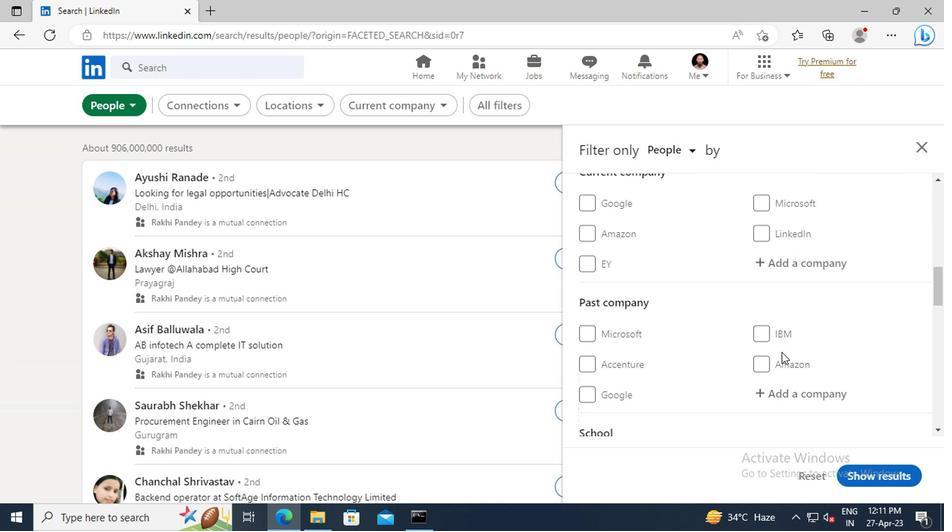 
Action: Mouse scrolled (779, 351) with delta (0, 0)
Screenshot: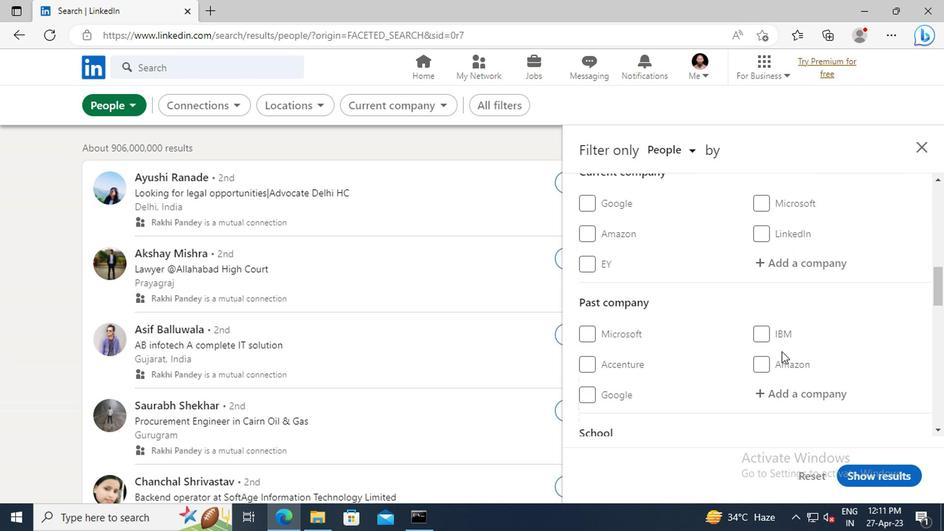 
Action: Mouse moved to (778, 339)
Screenshot: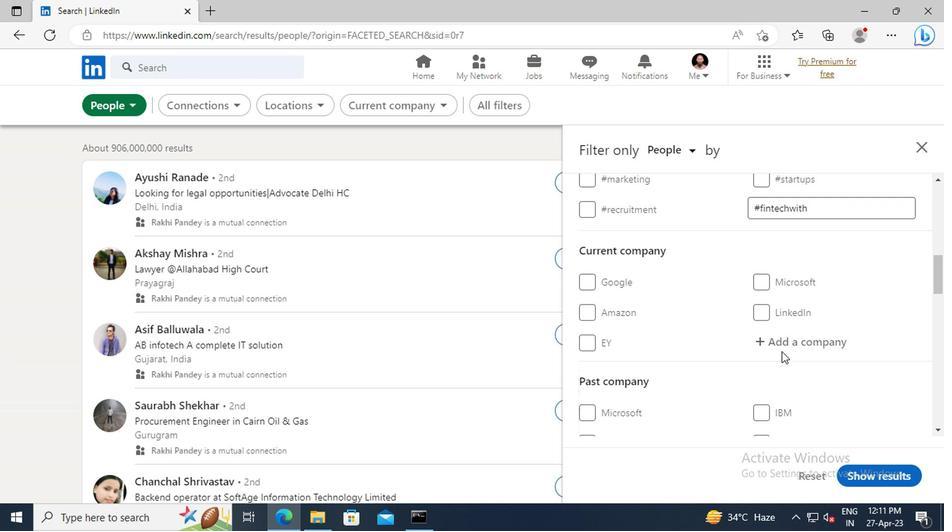 
Action: Mouse pressed left at (778, 339)
Screenshot: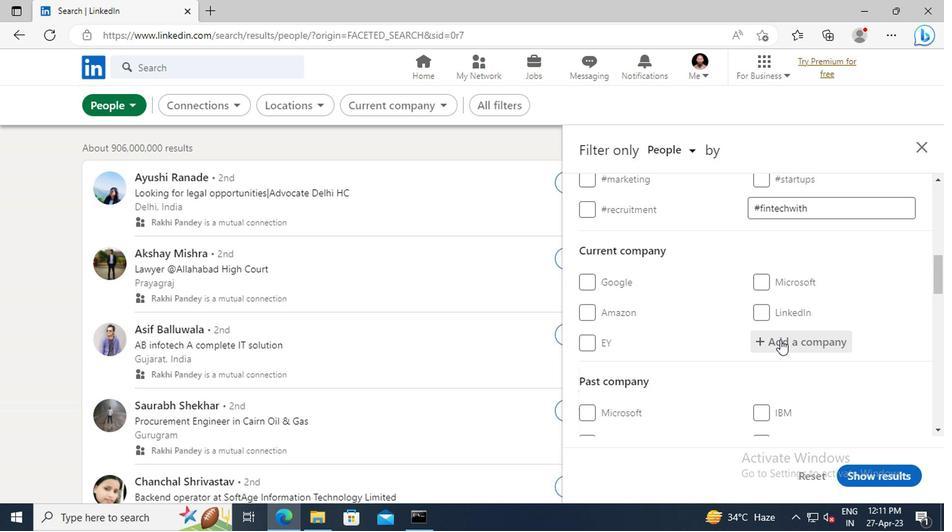 
Action: Key pressed <Key.shift>SPRINGER<Key.space><Key.shift>NATURE<Key.space><Key.shift>TECHNOLOGY<Key.space>AND
Screenshot: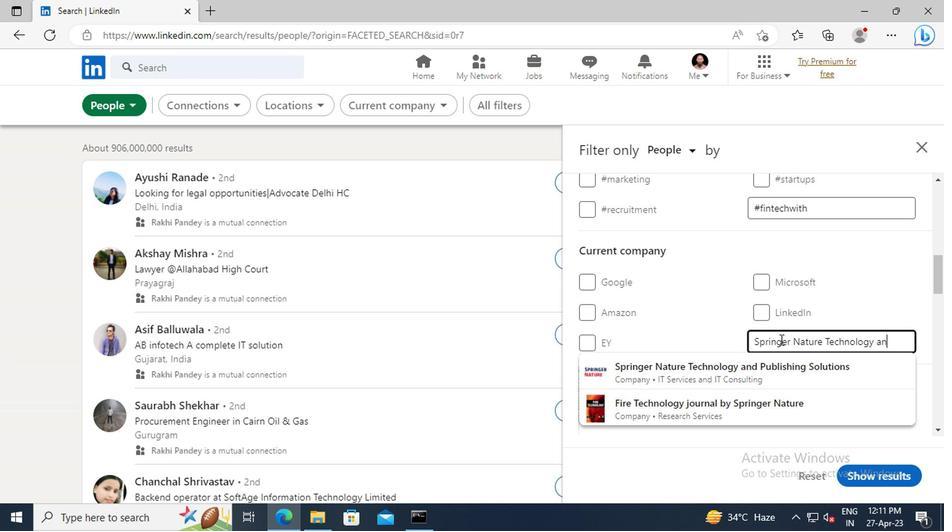 
Action: Mouse moved to (775, 371)
Screenshot: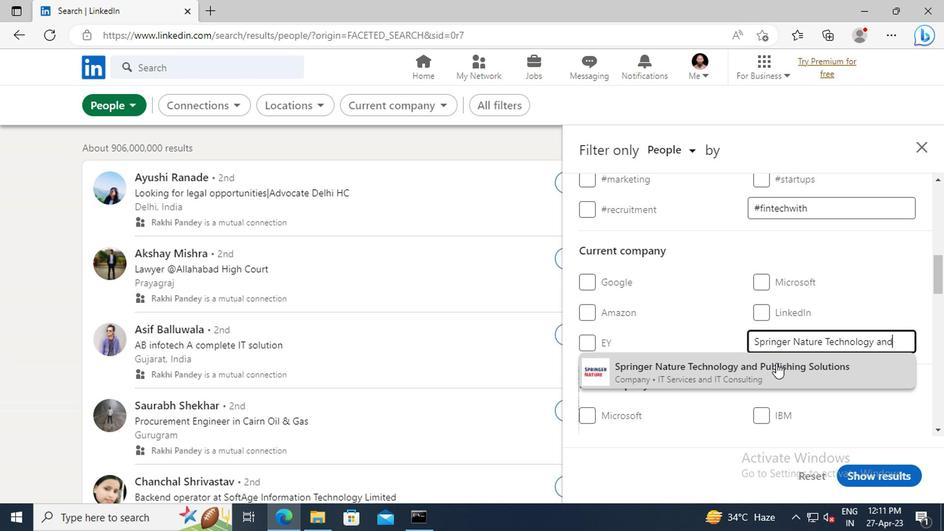 
Action: Mouse pressed left at (775, 371)
Screenshot: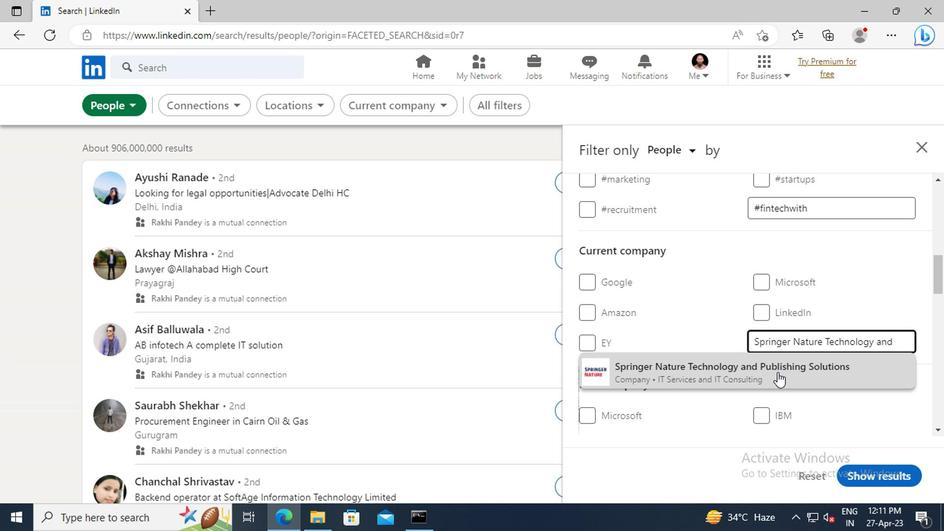 
Action: Mouse moved to (770, 300)
Screenshot: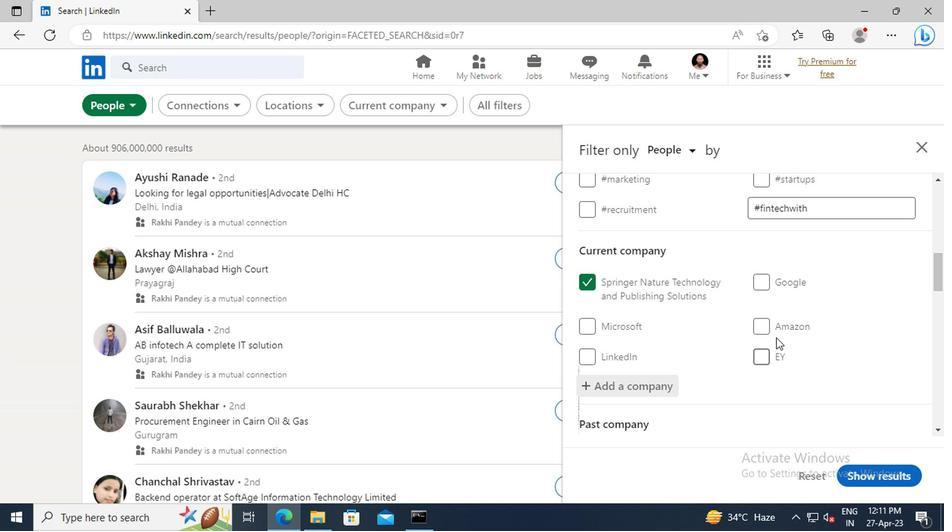 
Action: Mouse scrolled (770, 300) with delta (0, 0)
Screenshot: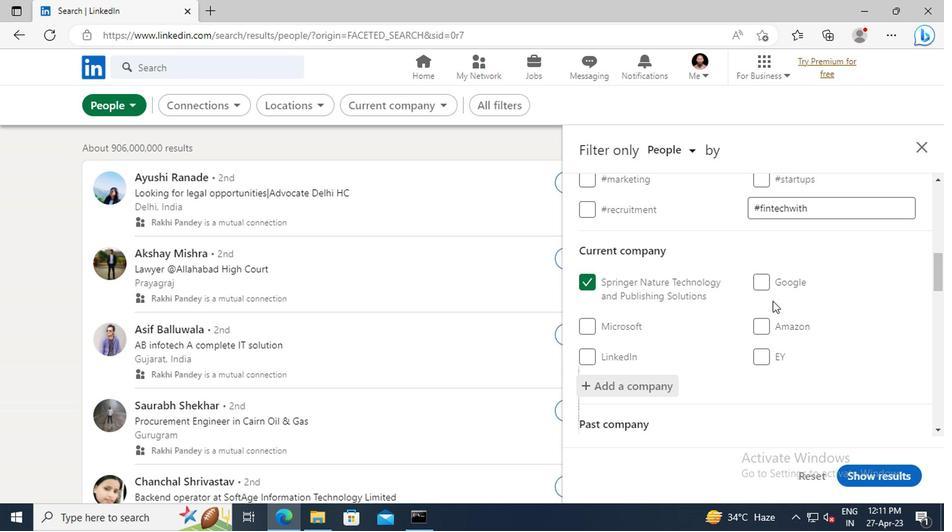 
Action: Mouse scrolled (770, 300) with delta (0, 0)
Screenshot: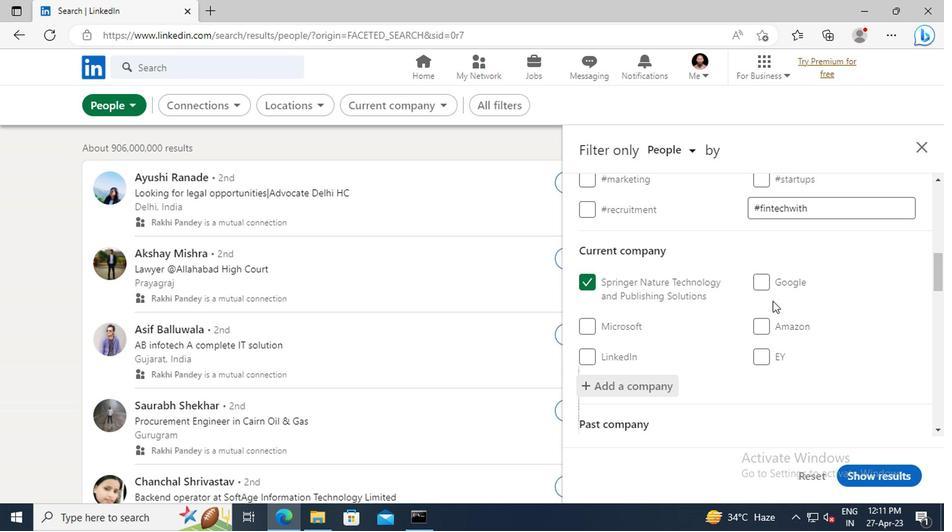 
Action: Mouse scrolled (770, 300) with delta (0, 0)
Screenshot: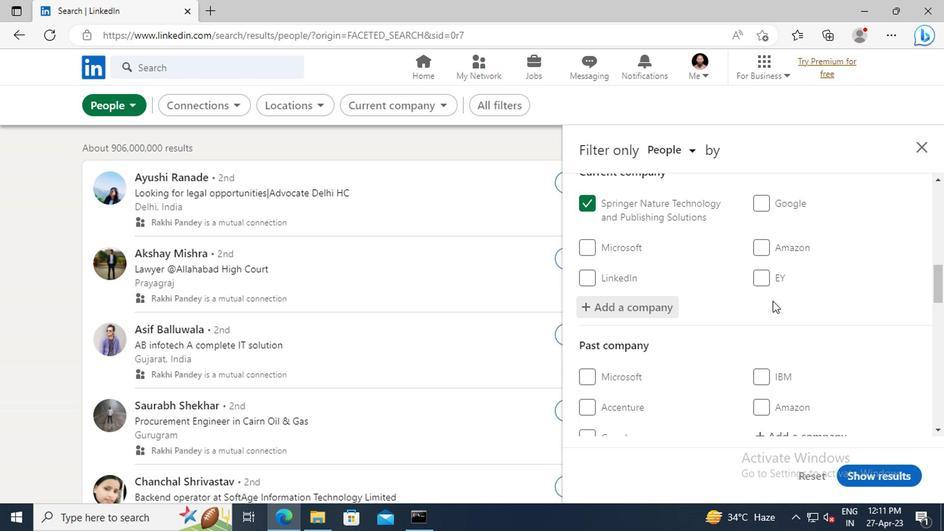 
Action: Mouse scrolled (770, 300) with delta (0, 0)
Screenshot: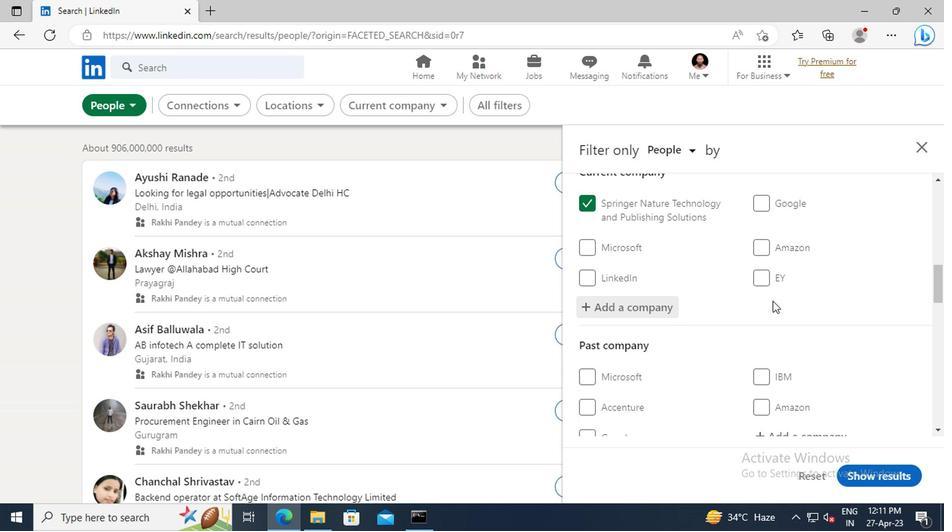 
Action: Mouse scrolled (770, 300) with delta (0, 0)
Screenshot: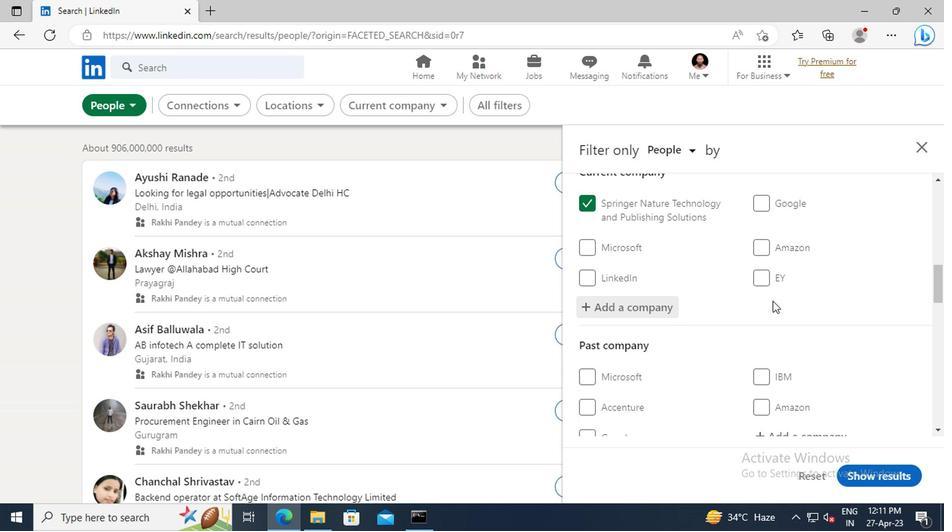 
Action: Mouse scrolled (770, 300) with delta (0, 0)
Screenshot: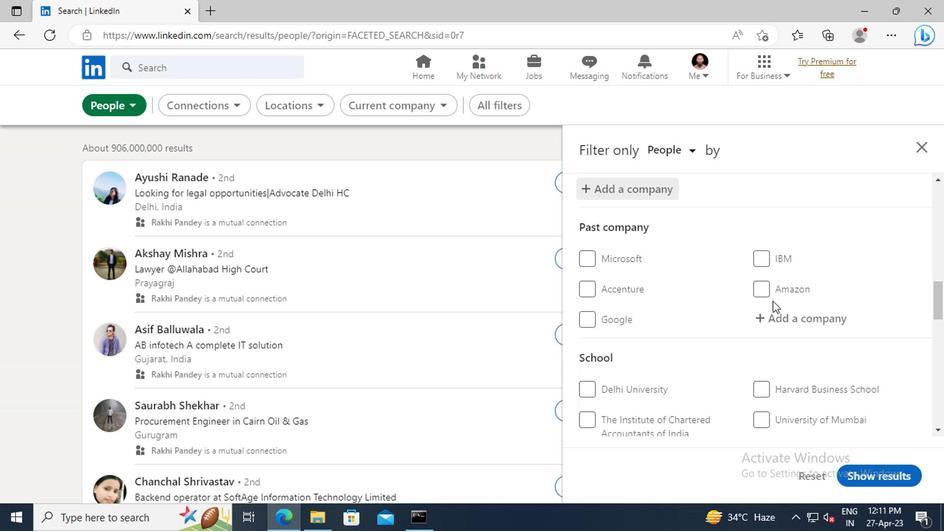 
Action: Mouse scrolled (770, 300) with delta (0, 0)
Screenshot: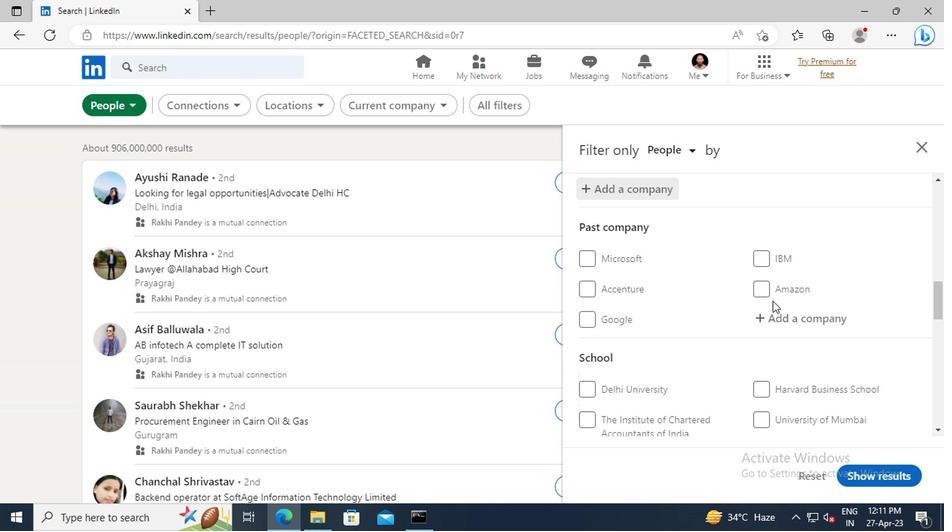 
Action: Mouse scrolled (770, 300) with delta (0, 0)
Screenshot: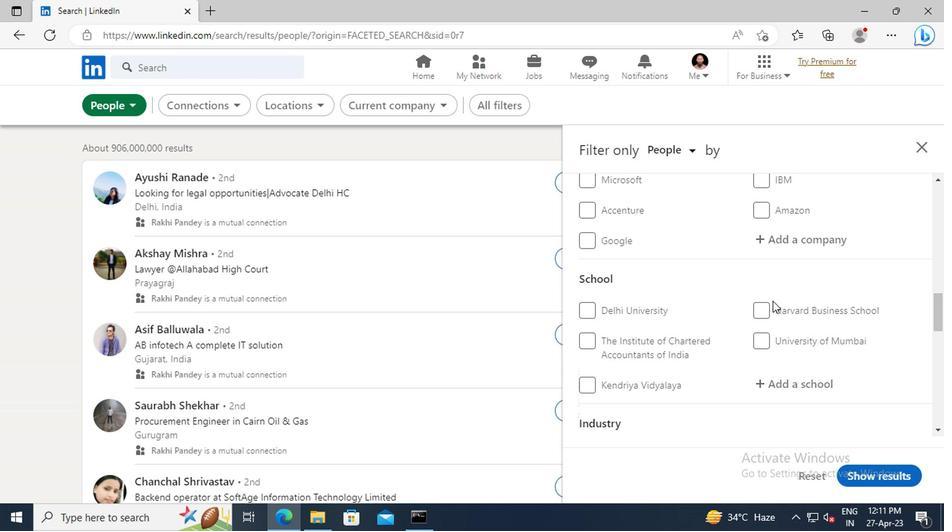 
Action: Mouse scrolled (770, 300) with delta (0, 0)
Screenshot: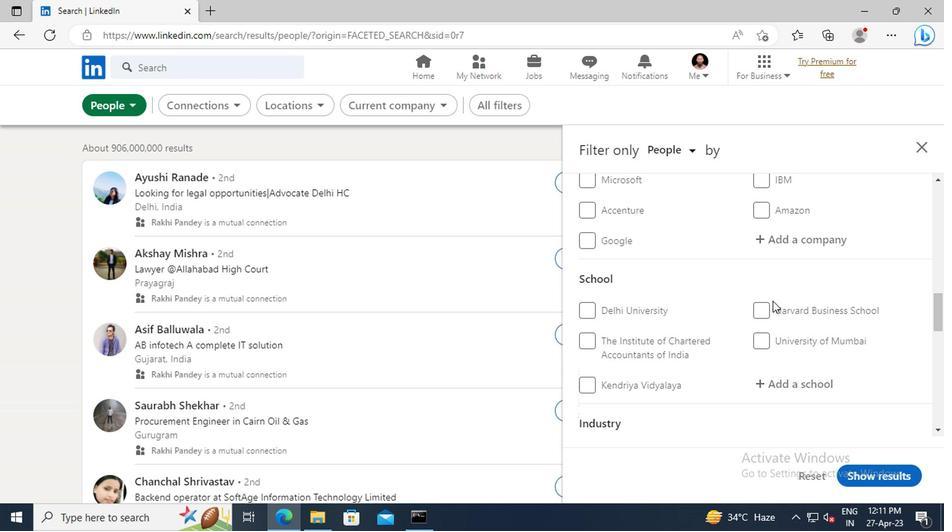 
Action: Mouse moved to (778, 307)
Screenshot: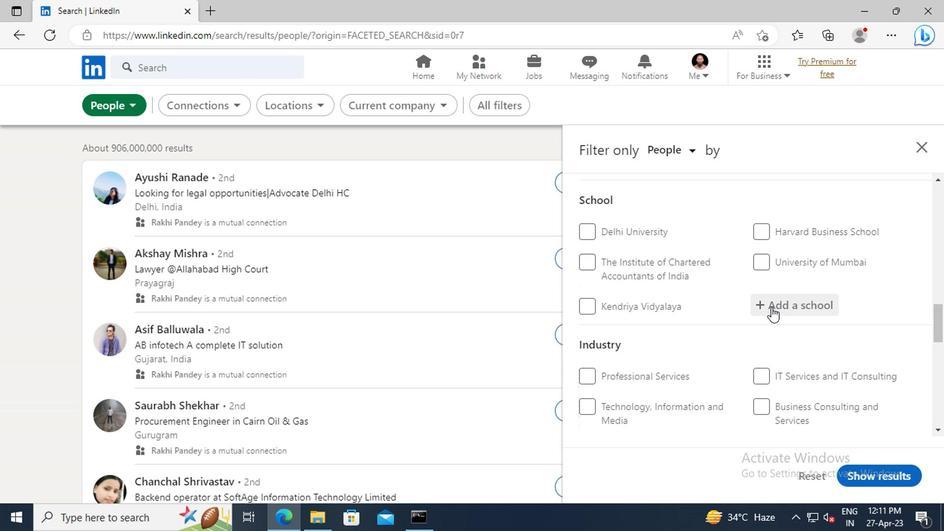 
Action: Mouse pressed left at (778, 307)
Screenshot: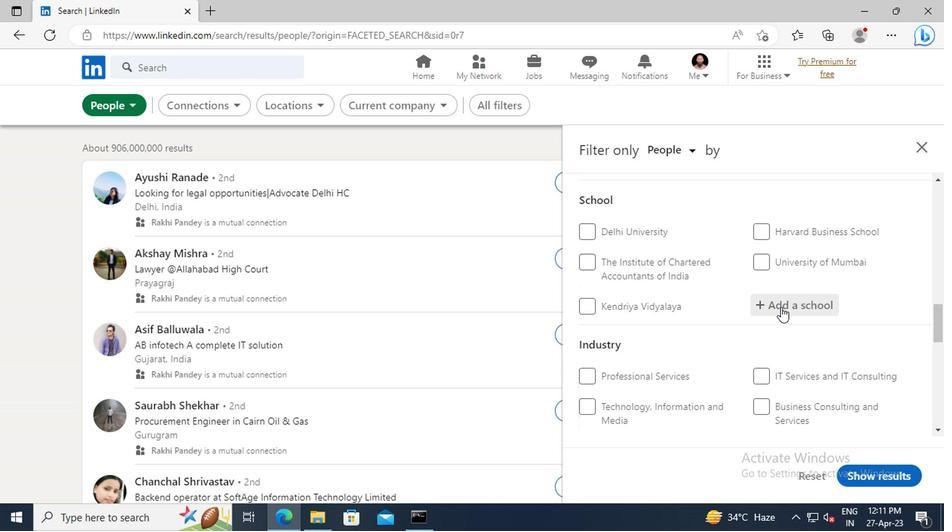 
Action: Key pressed <Key.shift>HANSRAJ<Key.space><Key.shift>COLLEGE
Screenshot: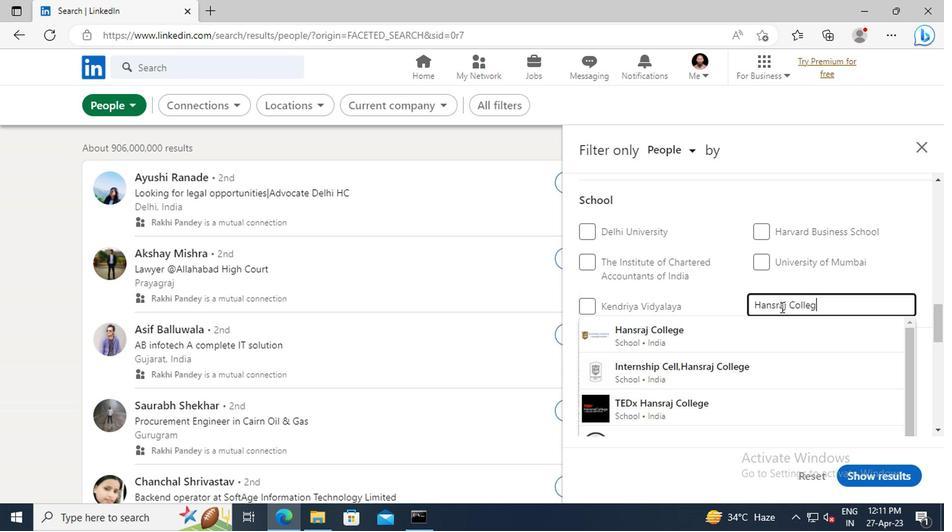 
Action: Mouse moved to (779, 334)
Screenshot: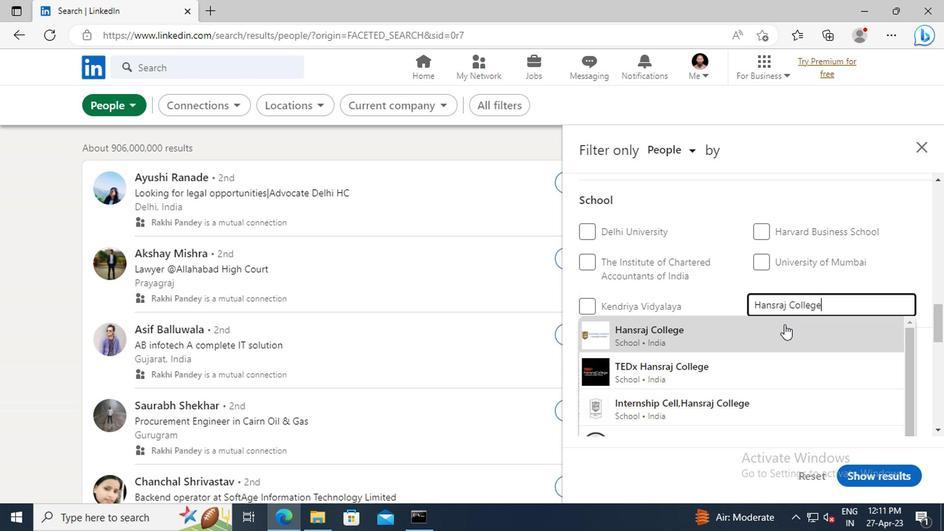 
Action: Mouse pressed left at (779, 334)
Screenshot: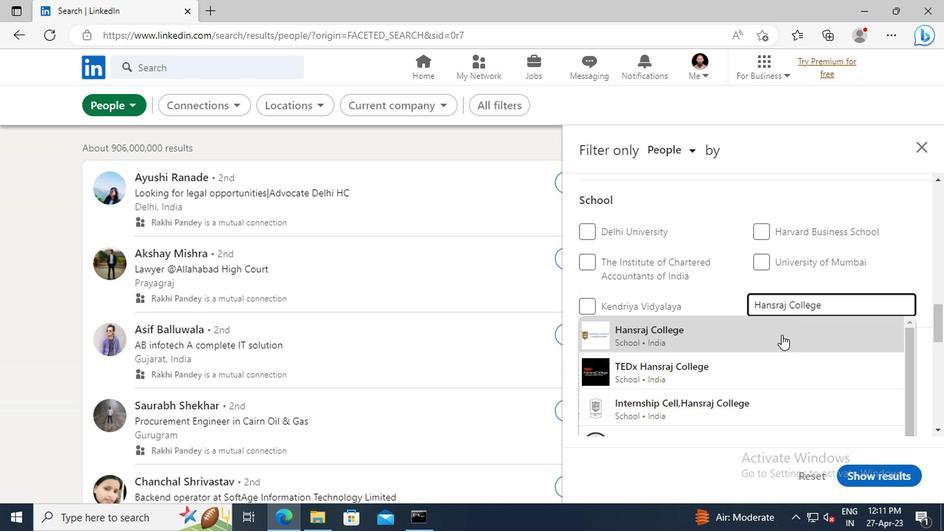 
Action: Mouse moved to (761, 308)
Screenshot: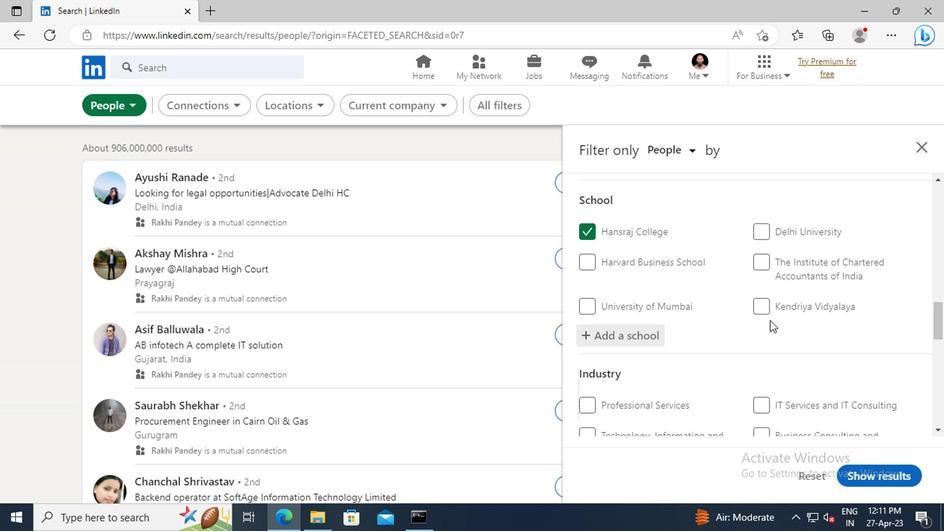 
Action: Mouse scrolled (761, 307) with delta (0, 0)
Screenshot: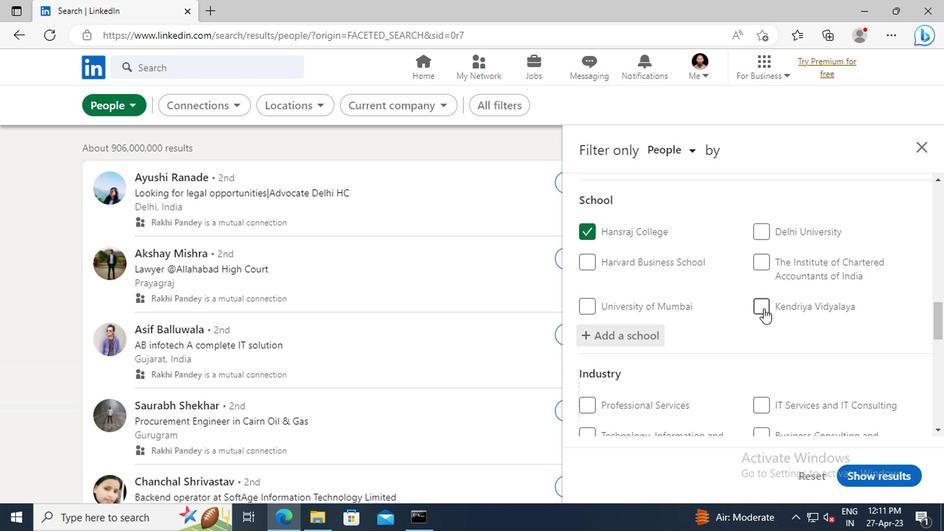 
Action: Mouse scrolled (761, 307) with delta (0, 0)
Screenshot: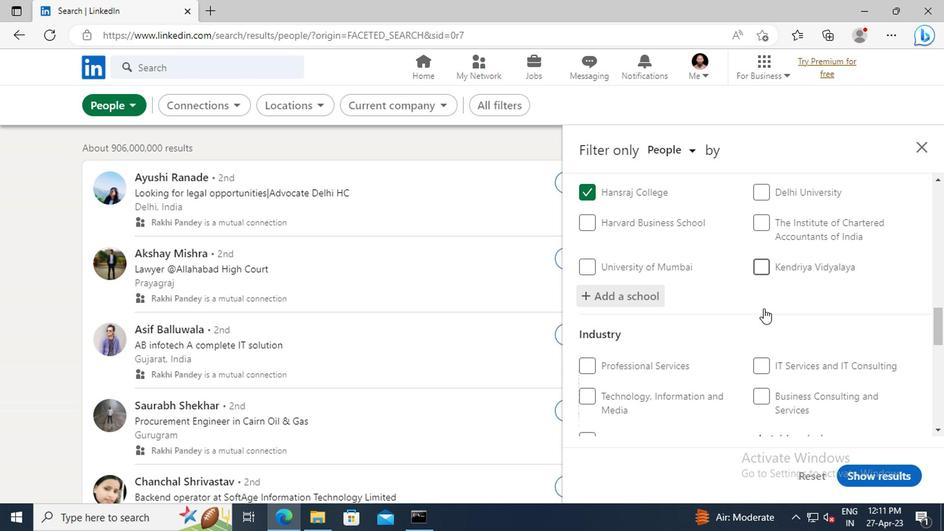 
Action: Mouse scrolled (761, 307) with delta (0, 0)
Screenshot: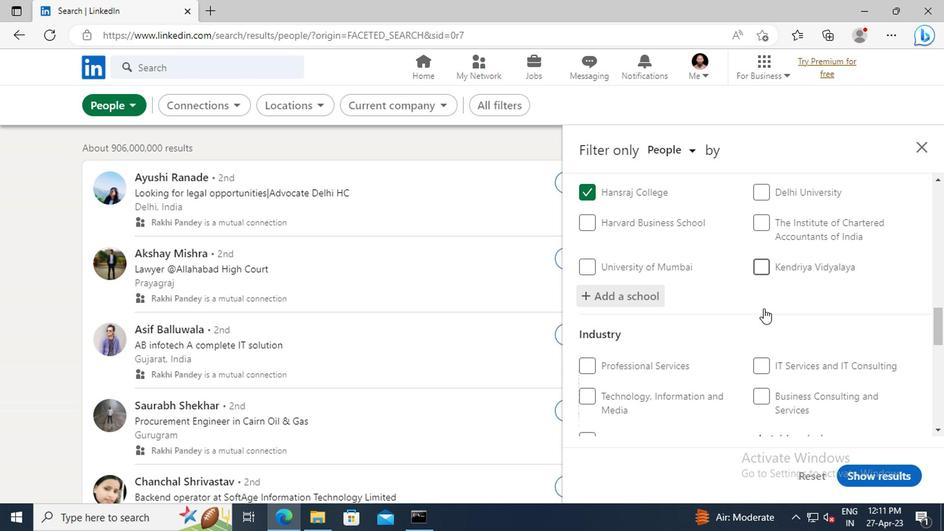 
Action: Mouse scrolled (761, 307) with delta (0, 0)
Screenshot: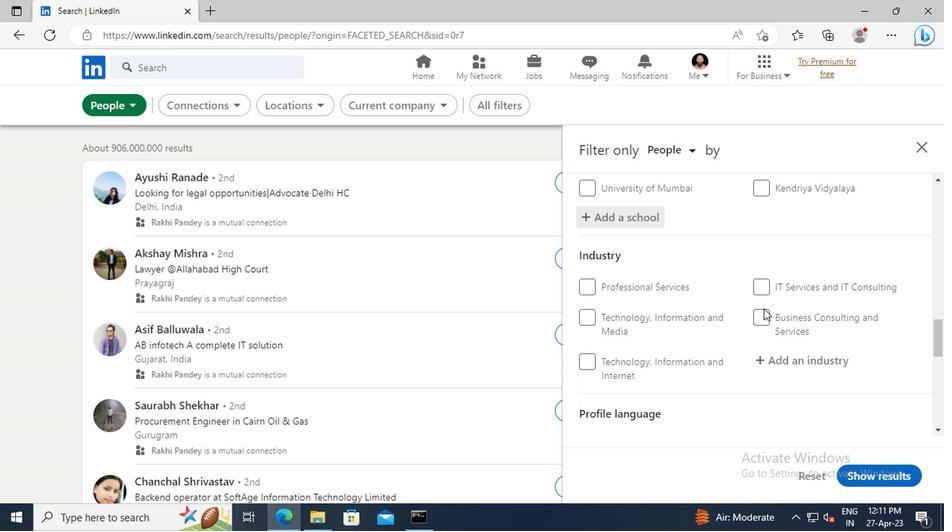 
Action: Mouse moved to (760, 317)
Screenshot: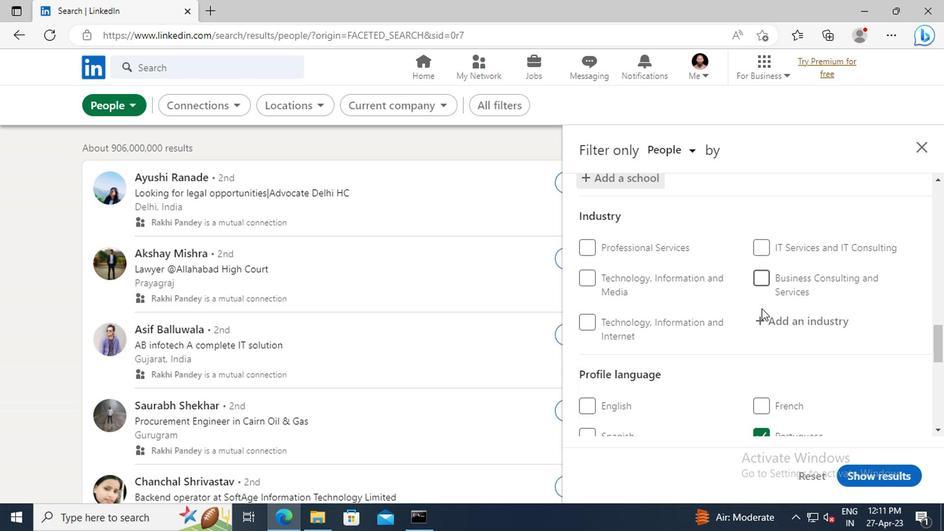 
Action: Mouse pressed left at (760, 317)
Screenshot: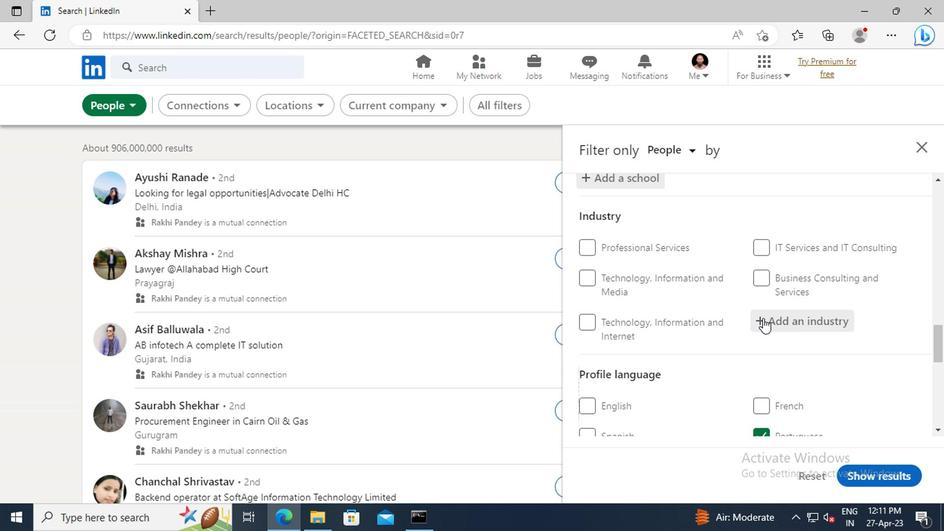 
Action: Key pressed <Key.shift>RETAIL
Screenshot: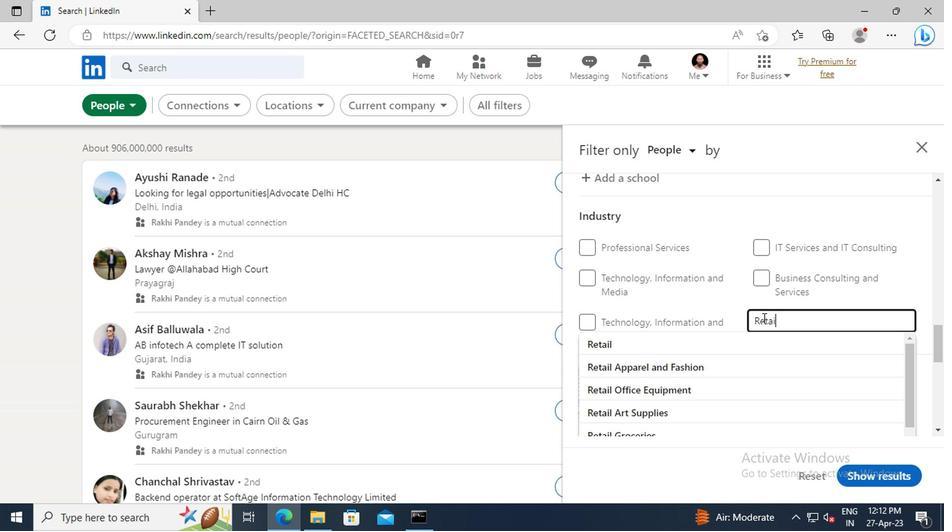 
Action: Mouse moved to (766, 340)
Screenshot: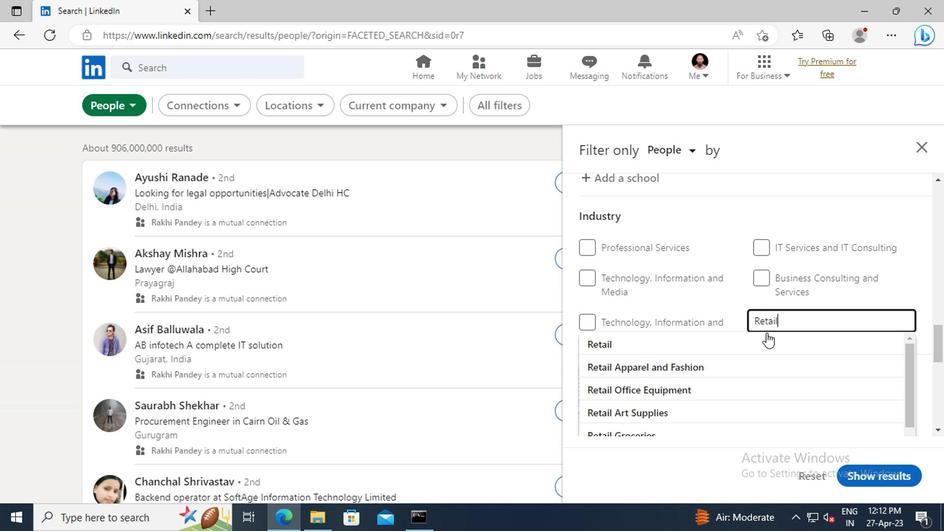 
Action: Mouse pressed left at (766, 340)
Screenshot: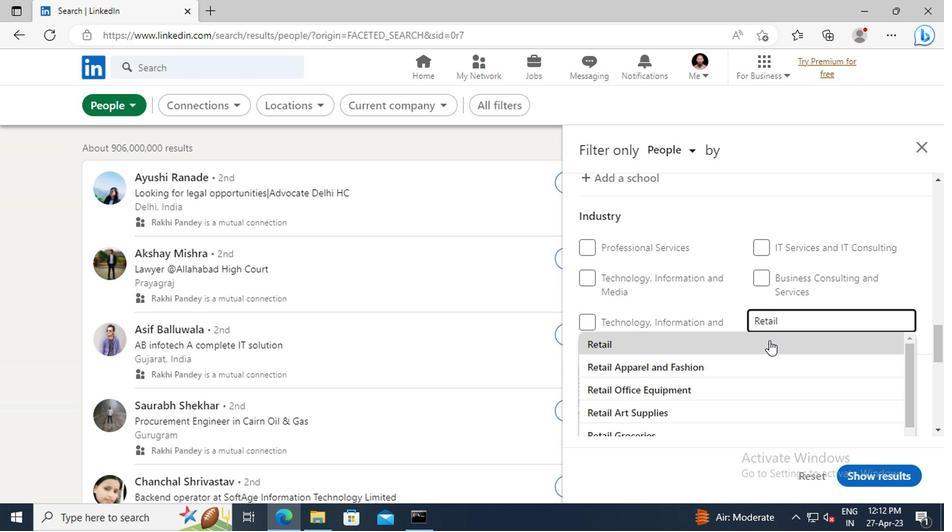 
Action: Mouse moved to (773, 308)
Screenshot: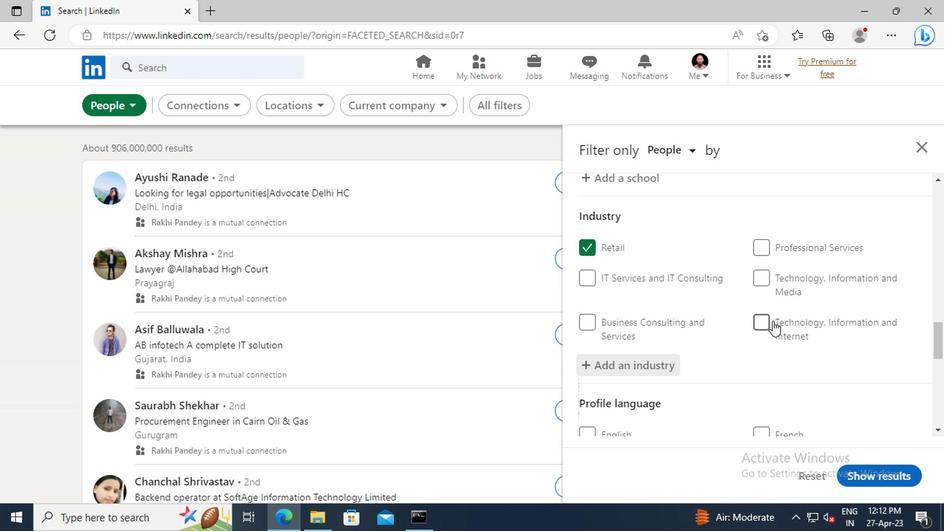 
Action: Mouse scrolled (773, 307) with delta (0, 0)
Screenshot: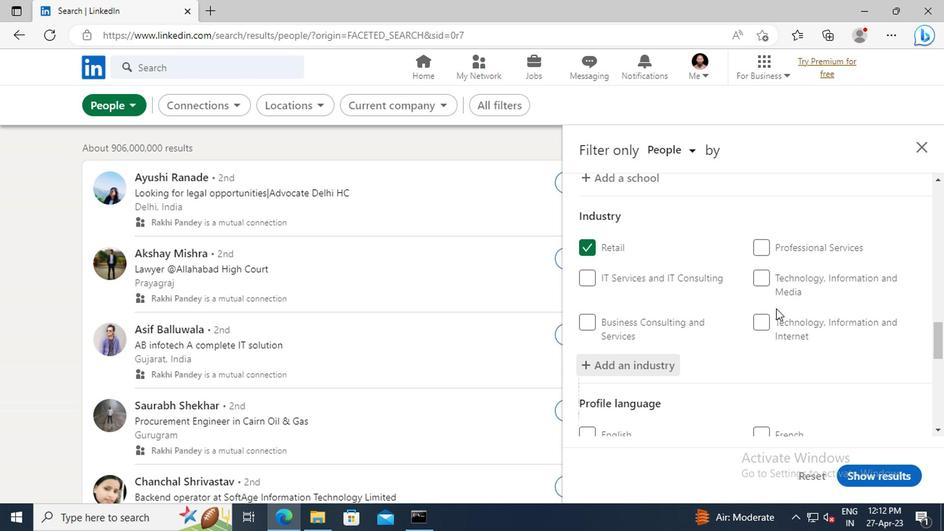 
Action: Mouse scrolled (773, 307) with delta (0, 0)
Screenshot: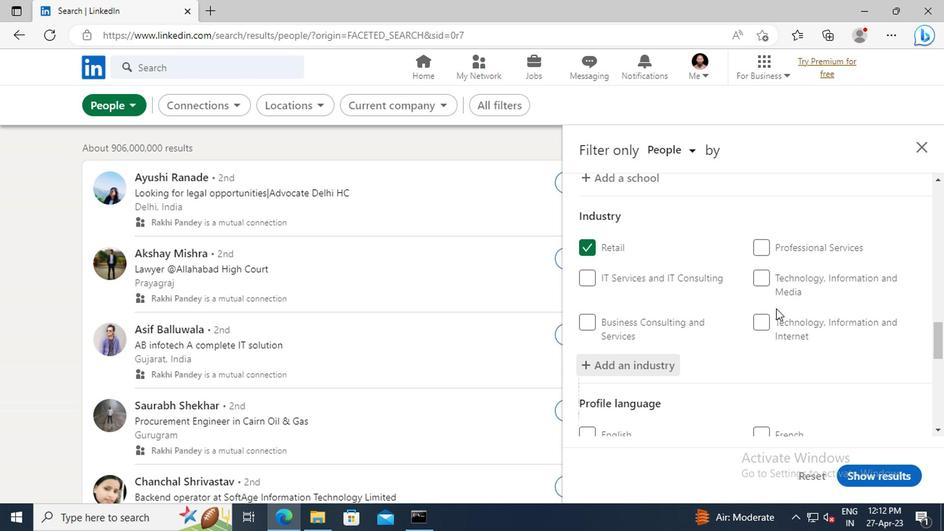 
Action: Mouse scrolled (773, 307) with delta (0, 0)
Screenshot: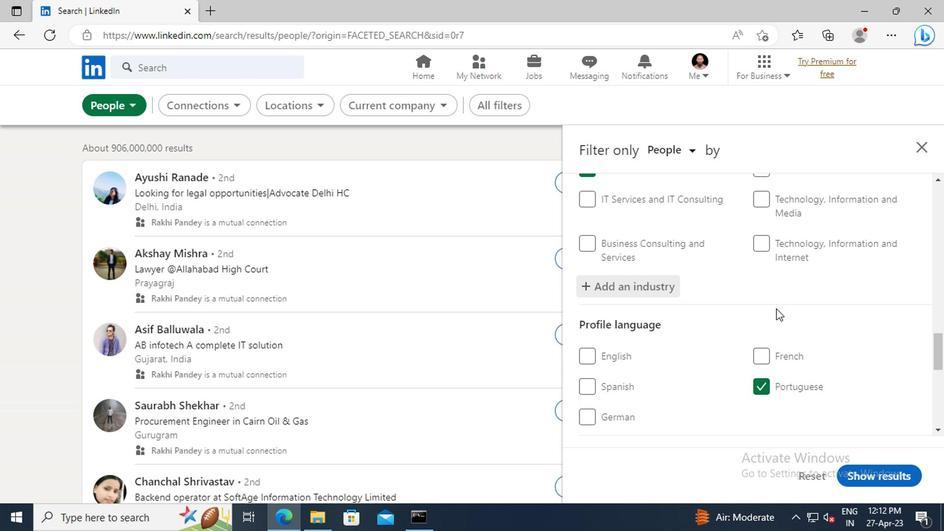 
Action: Mouse scrolled (773, 307) with delta (0, 0)
Screenshot: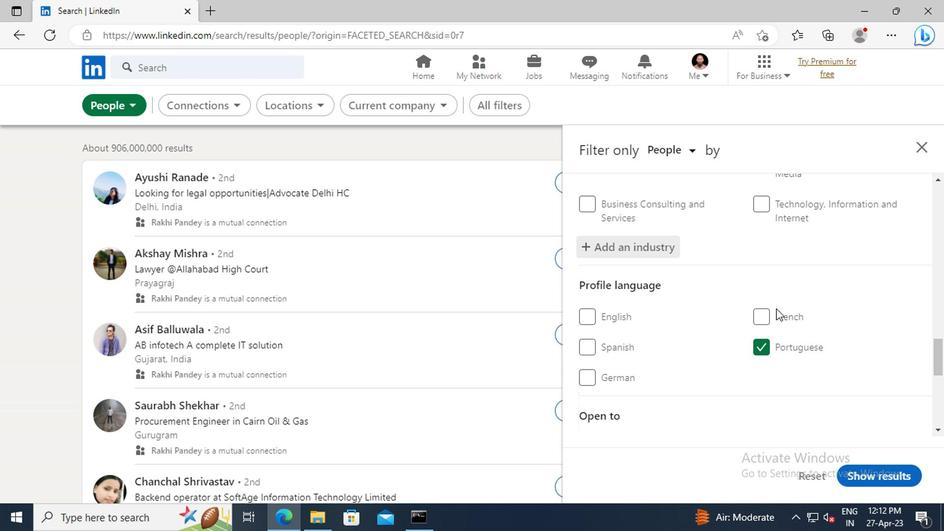 
Action: Mouse scrolled (773, 307) with delta (0, 0)
Screenshot: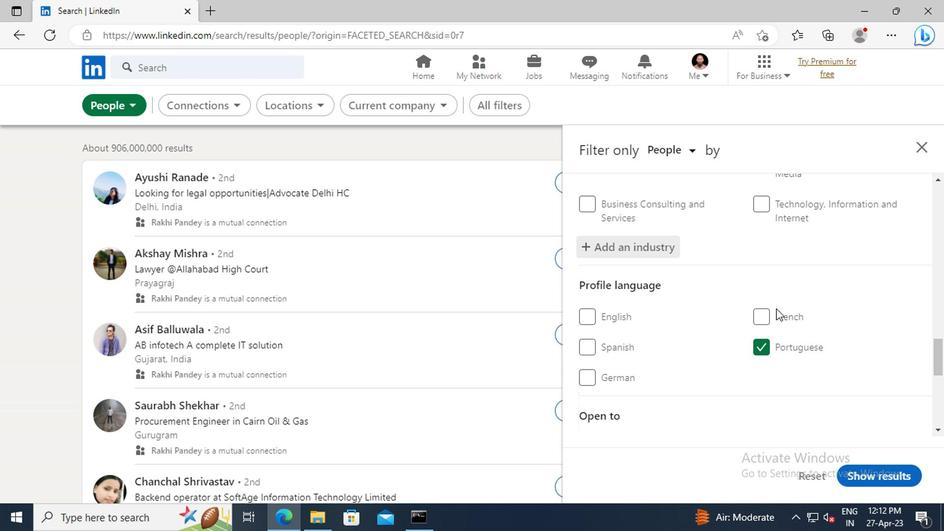 
Action: Mouse scrolled (773, 307) with delta (0, 0)
Screenshot: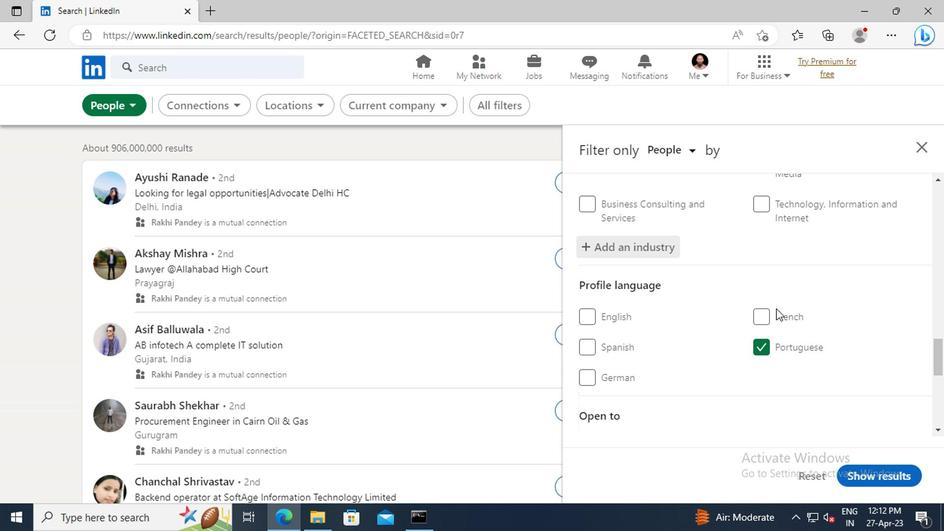 
Action: Mouse scrolled (773, 307) with delta (0, 0)
Screenshot: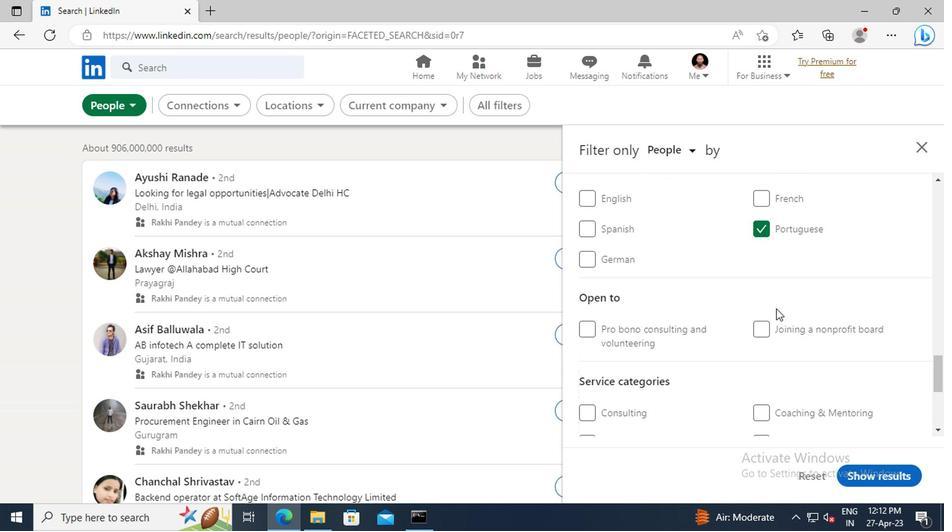 
Action: Mouse scrolled (773, 307) with delta (0, 0)
Screenshot: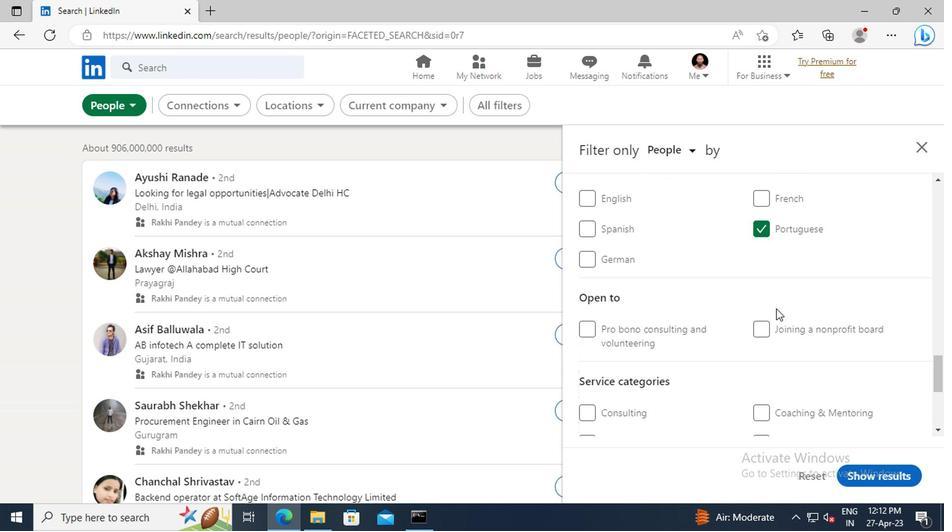 
Action: Mouse scrolled (773, 307) with delta (0, 0)
Screenshot: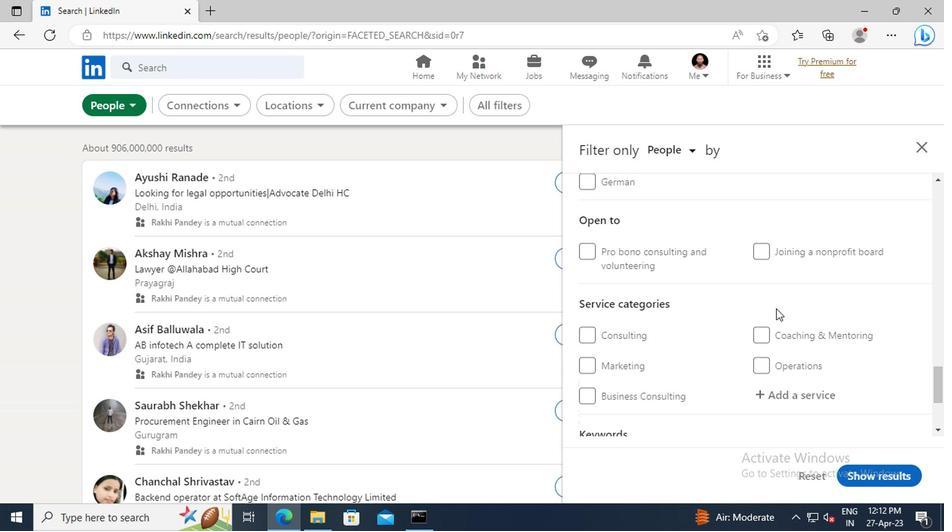
Action: Mouse scrolled (773, 307) with delta (0, 0)
Screenshot: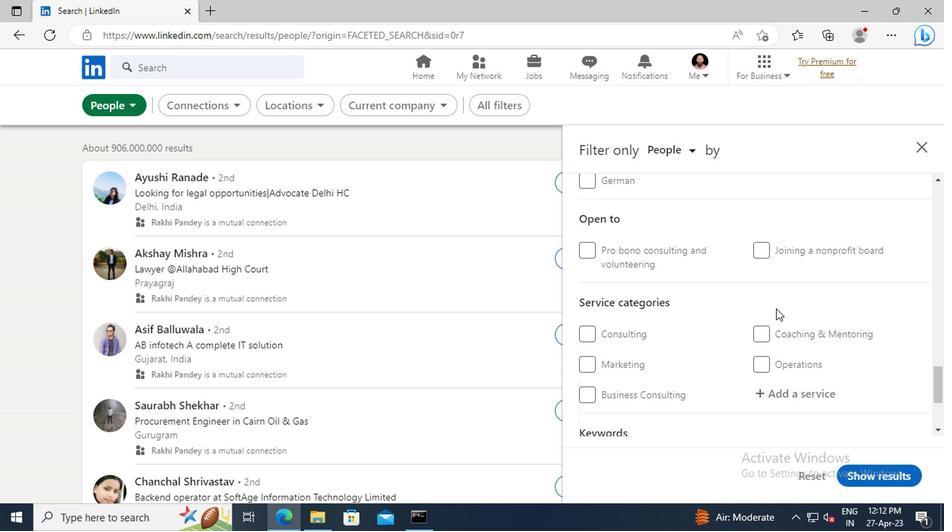 
Action: Mouse moved to (773, 315)
Screenshot: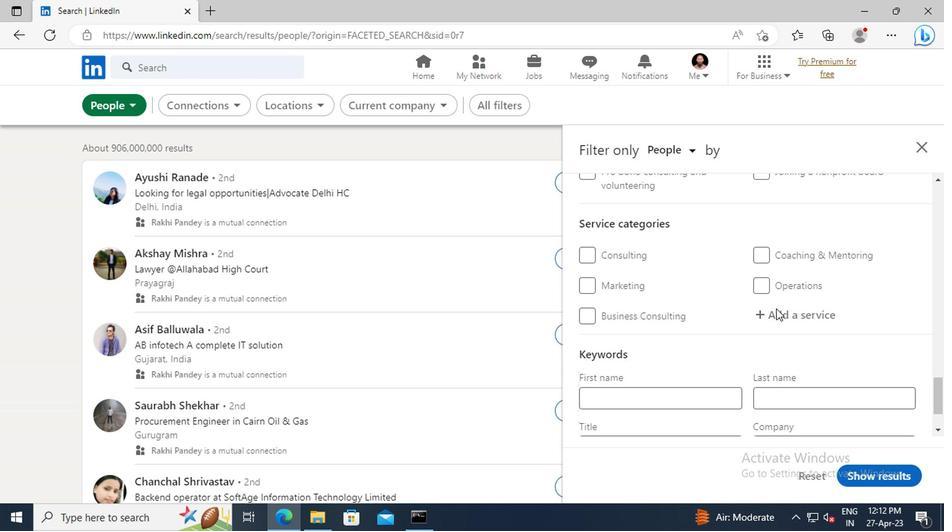 
Action: Mouse pressed left at (773, 315)
Screenshot: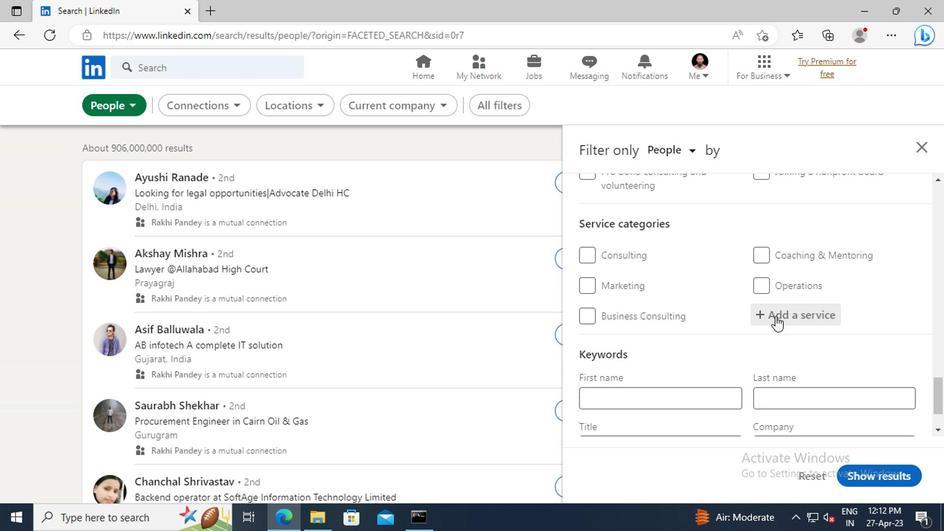 
Action: Key pressed <Key.shift>BANKRUPTCY<Key.space><Key.shift>LAW
Screenshot: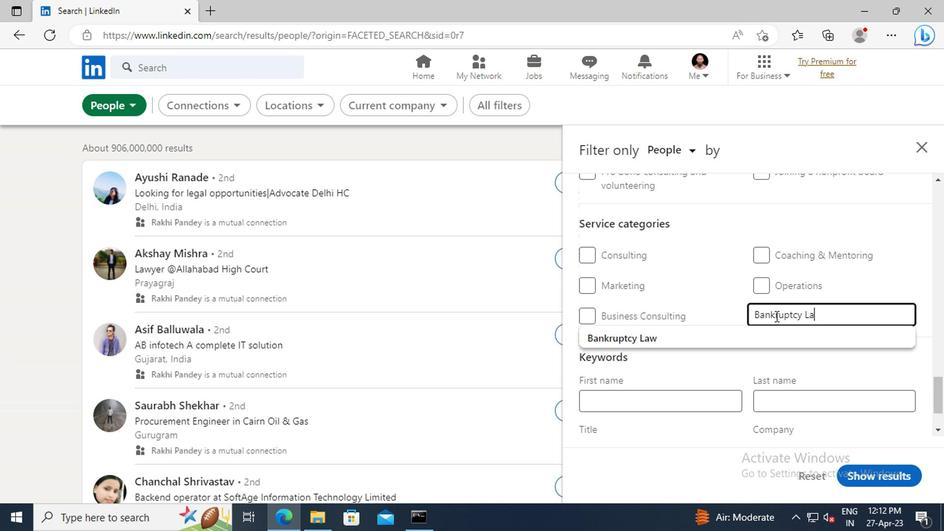 
Action: Mouse moved to (759, 337)
Screenshot: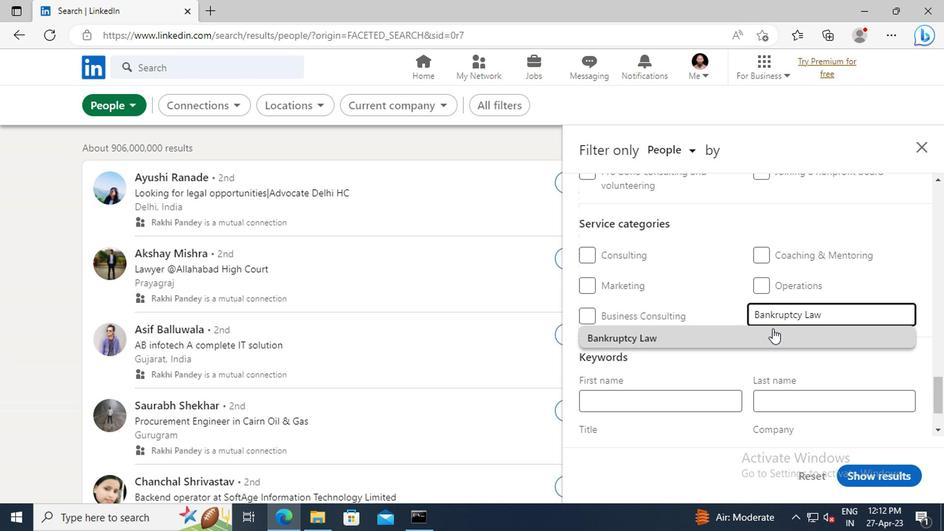 
Action: Mouse pressed left at (759, 337)
Screenshot: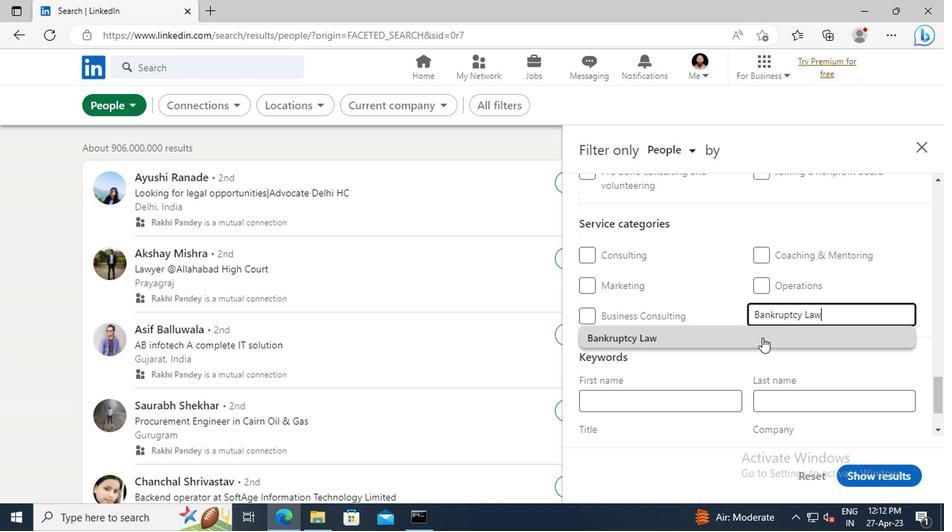 
Action: Mouse moved to (732, 339)
Screenshot: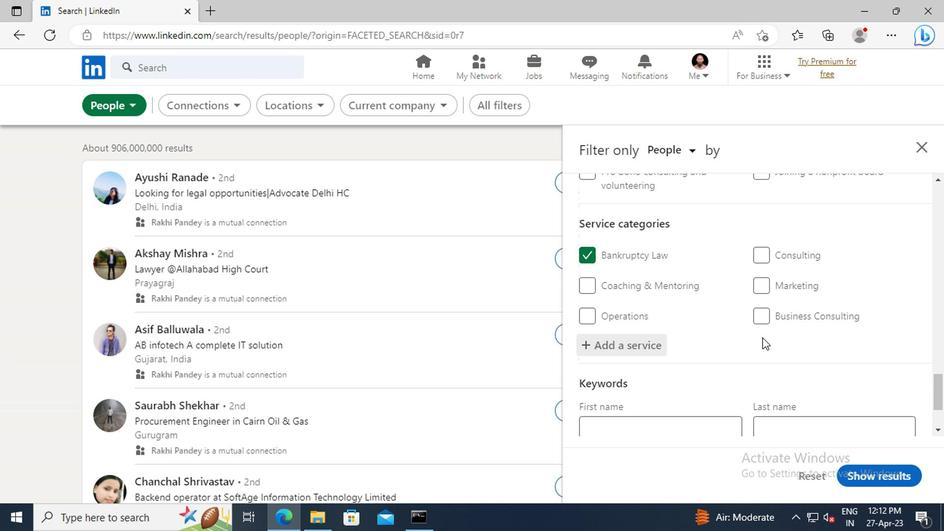 
Action: Mouse scrolled (732, 338) with delta (0, 0)
Screenshot: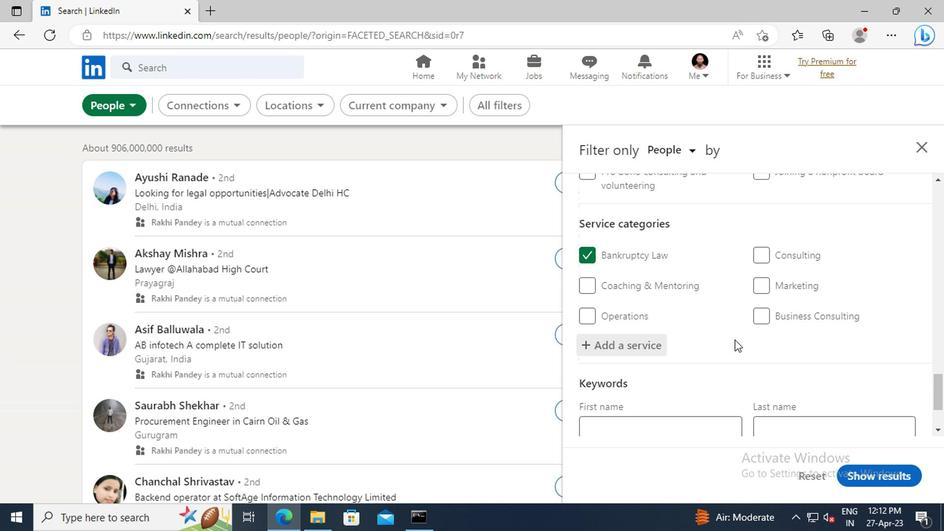
Action: Mouse scrolled (732, 338) with delta (0, 0)
Screenshot: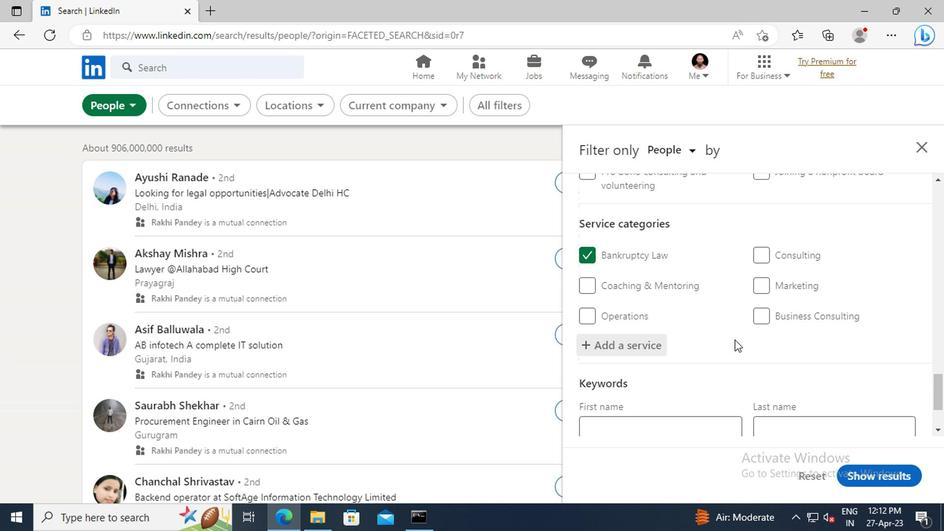 
Action: Mouse scrolled (732, 338) with delta (0, 0)
Screenshot: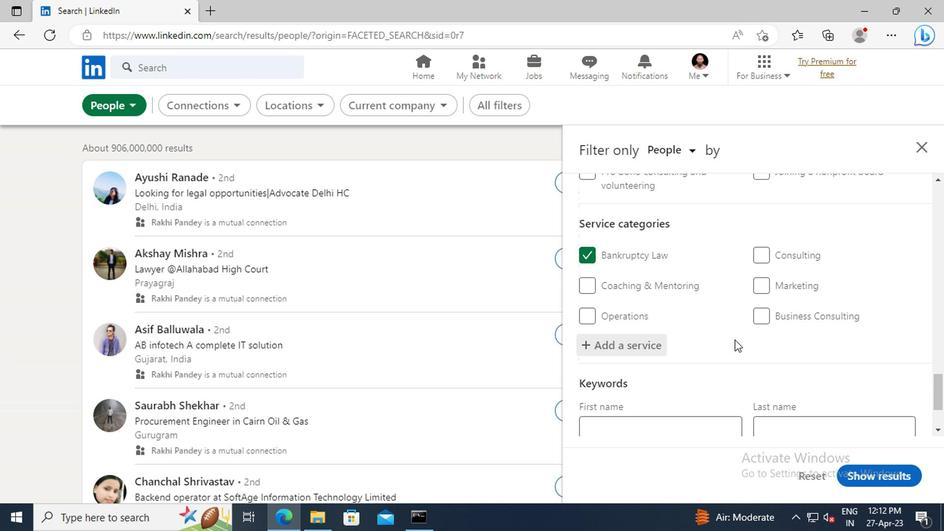 
Action: Mouse moved to (681, 374)
Screenshot: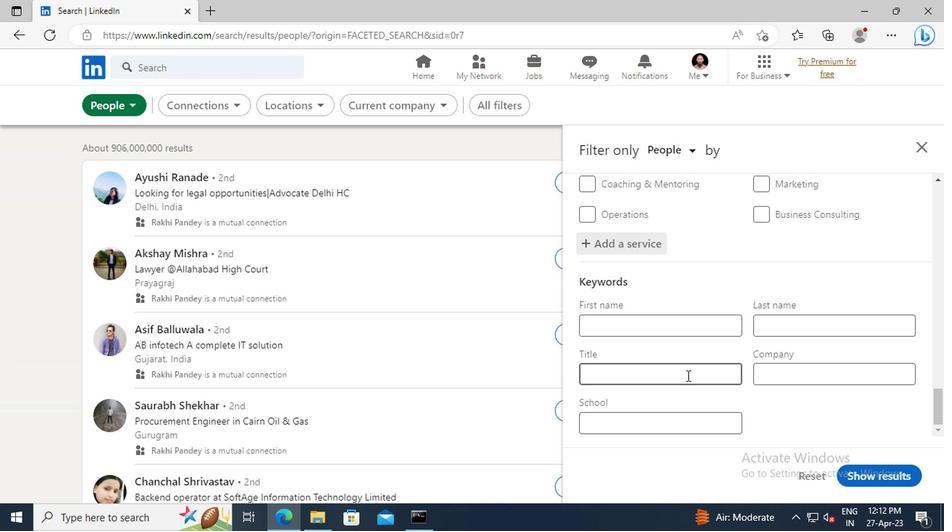 
Action: Mouse pressed left at (681, 374)
Screenshot: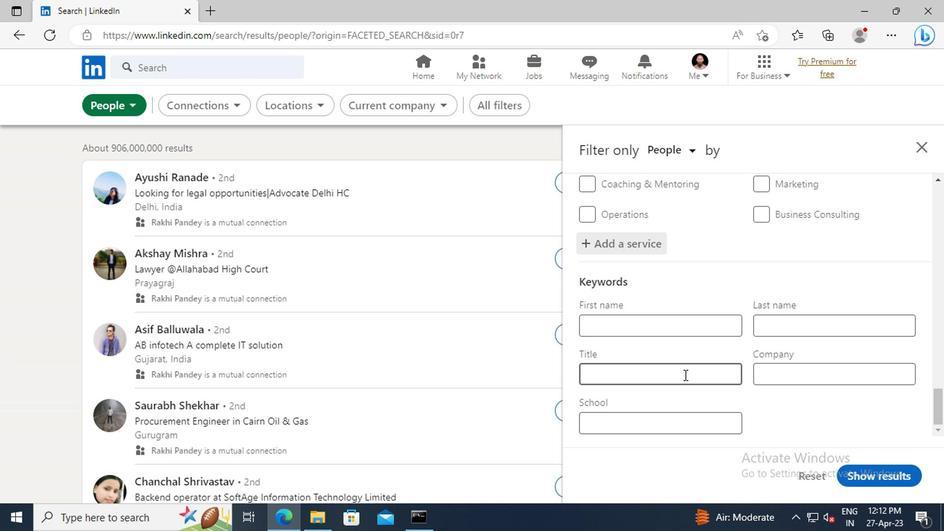 
Action: Key pressed <Key.shift>PHOTOGRAPHER<Key.enter>
Screenshot: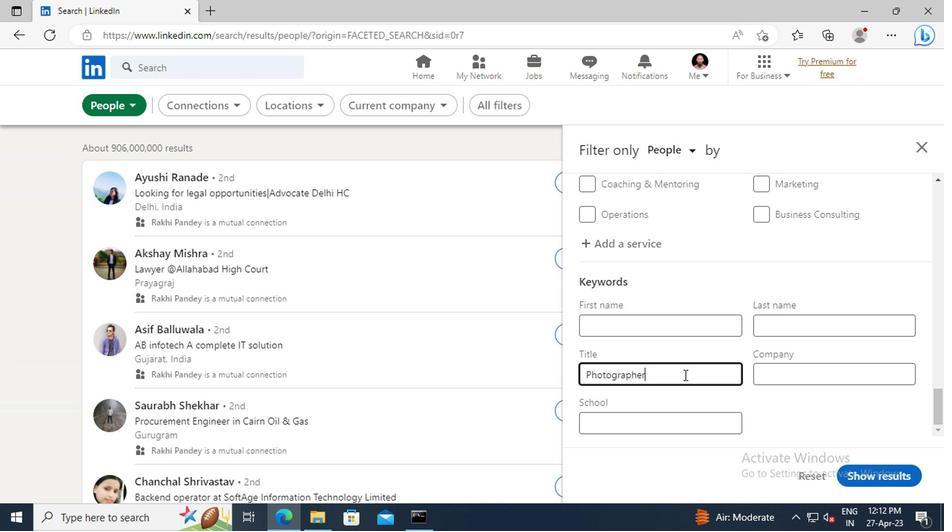 
Action: Mouse moved to (855, 477)
Screenshot: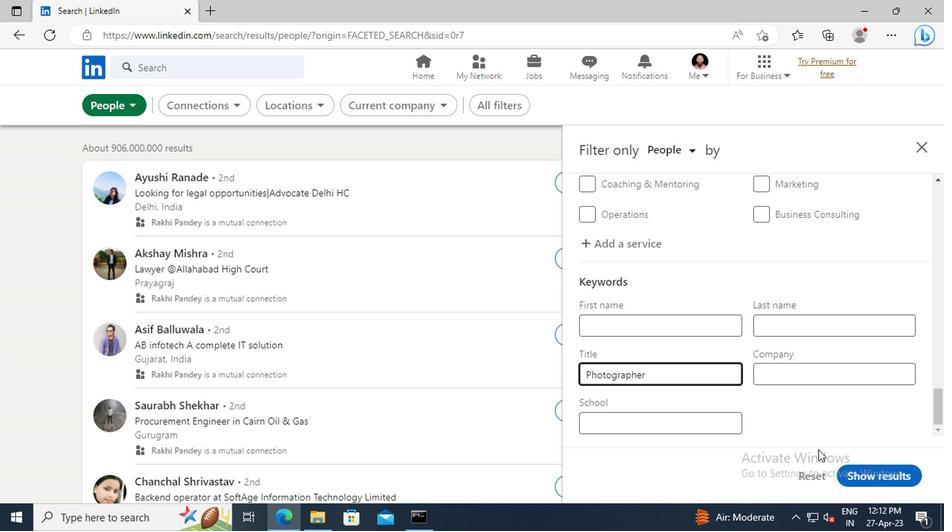 
Action: Mouse pressed left at (855, 477)
Screenshot: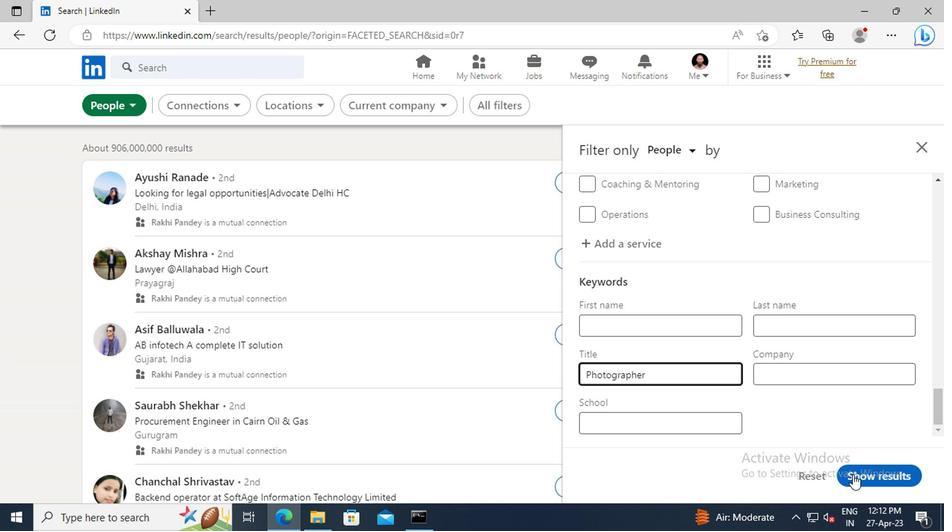 
Action: Key pressed <Key.f8>
Screenshot: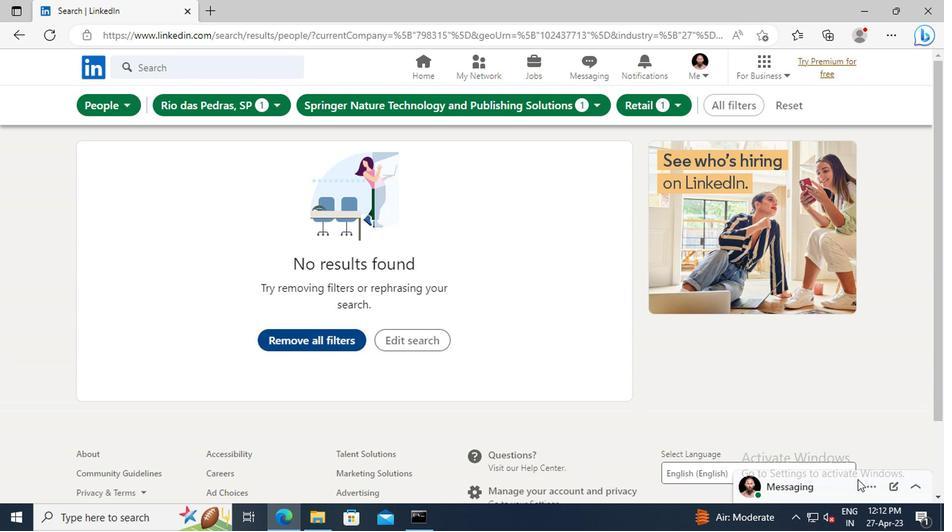 
